 Task: Create a new event for a product demo meeting on the 18th at 3:30 PM to 4:00 PM.
Action: Mouse moved to (45, 72)
Screenshot: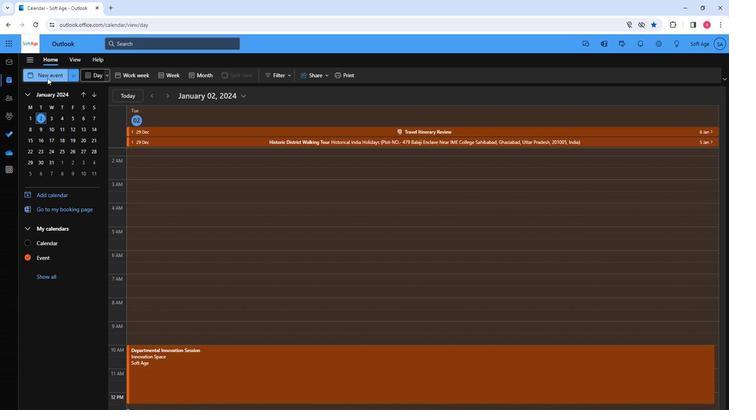 
Action: Mouse pressed left at (45, 72)
Screenshot: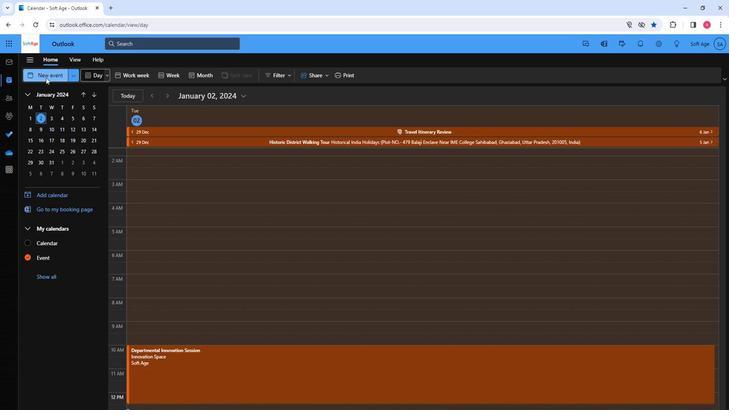 
Action: Mouse moved to (188, 126)
Screenshot: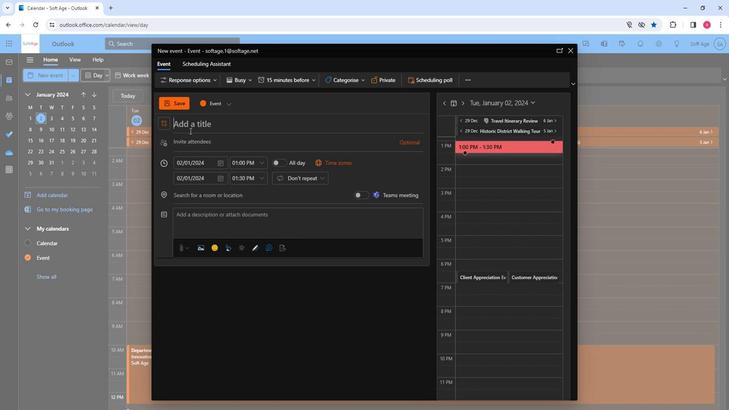 
Action: Mouse pressed left at (188, 126)
Screenshot: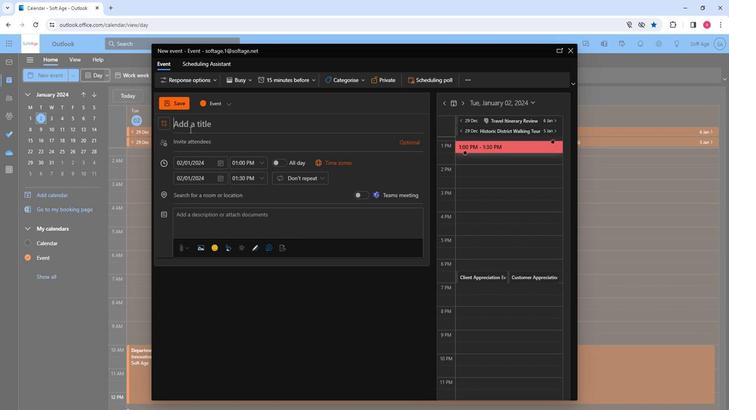 
Action: Key pressed <Key.shift>Product<Key.space><Key.shift>Demo<Key.space><Key.shift>Metting<Key.backspace><Key.backspace><Key.backspace><Key.backspace><Key.backspace>eting
Screenshot: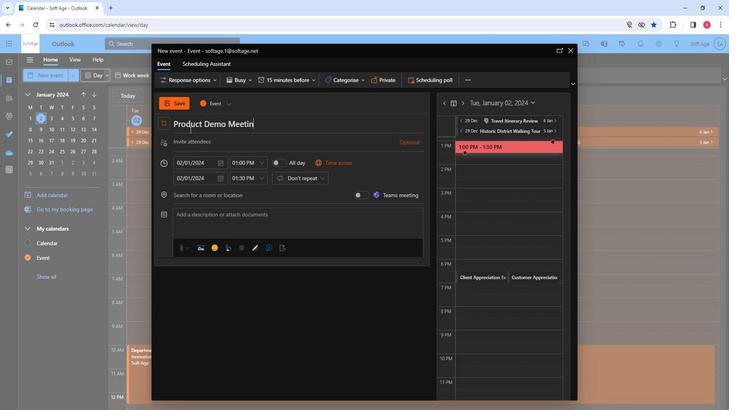 
Action: Mouse moved to (186, 143)
Screenshot: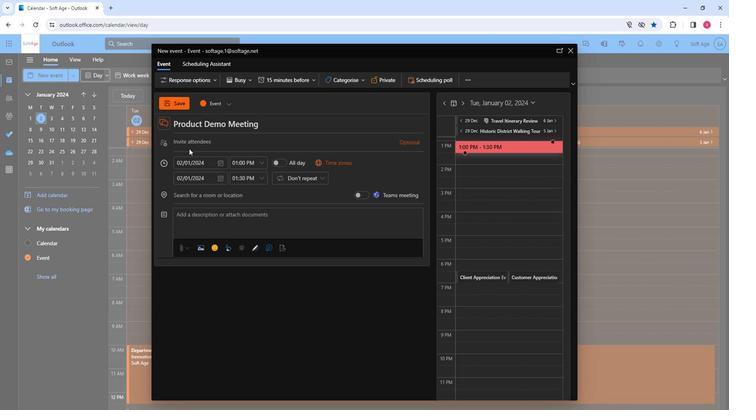 
Action: Mouse pressed left at (186, 143)
Screenshot: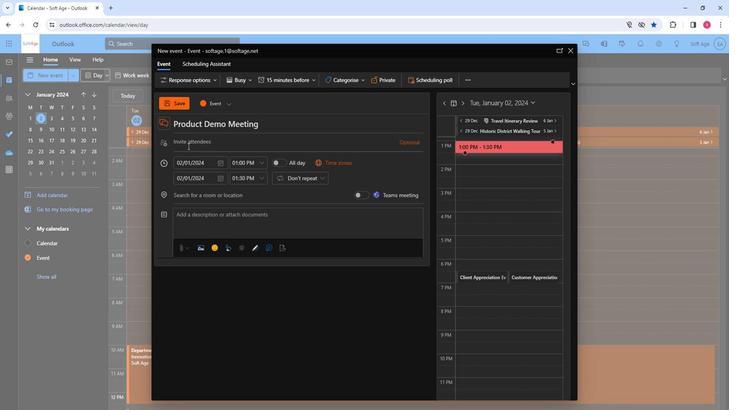 
Action: Key pressed soft
Screenshot: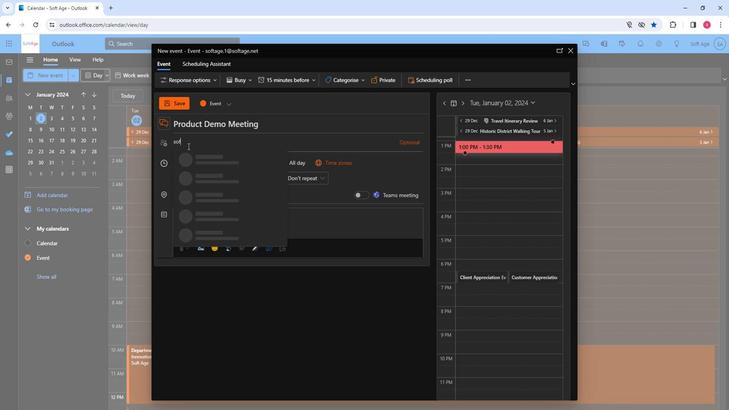 
Action: Mouse moved to (211, 214)
Screenshot: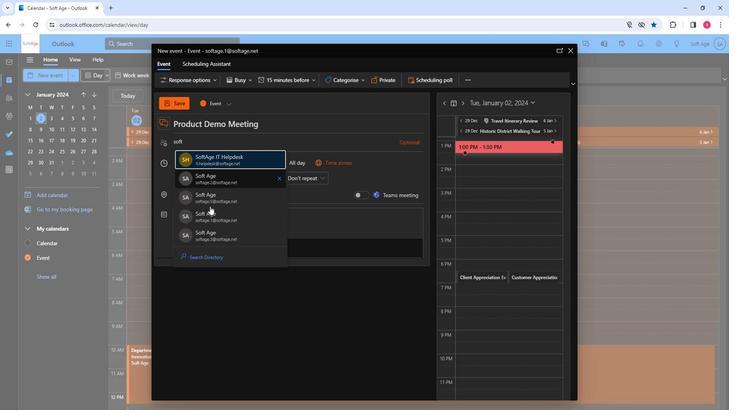 
Action: Mouse pressed left at (211, 214)
Screenshot: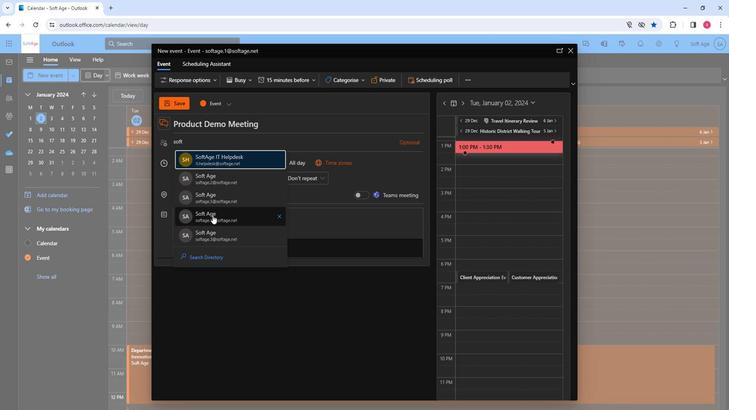 
Action: Key pressed s
Screenshot: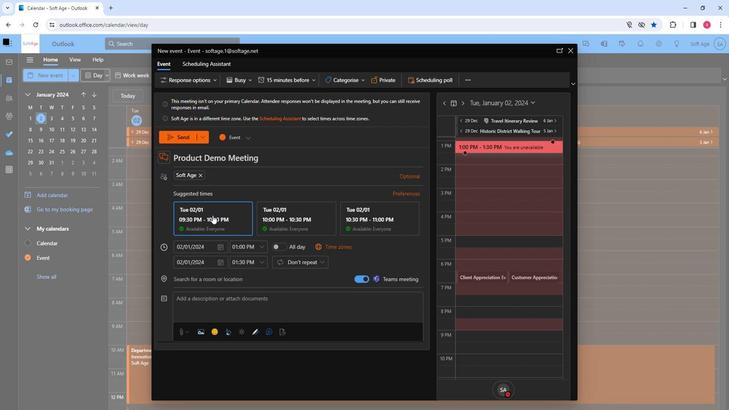 
Action: Mouse moved to (241, 228)
Screenshot: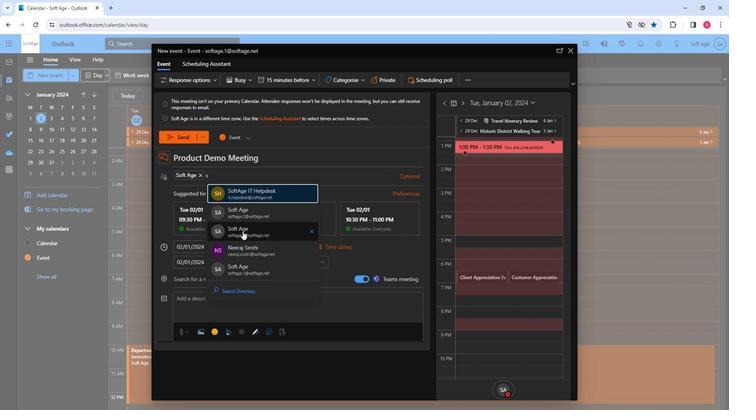 
Action: Mouse pressed left at (241, 228)
Screenshot: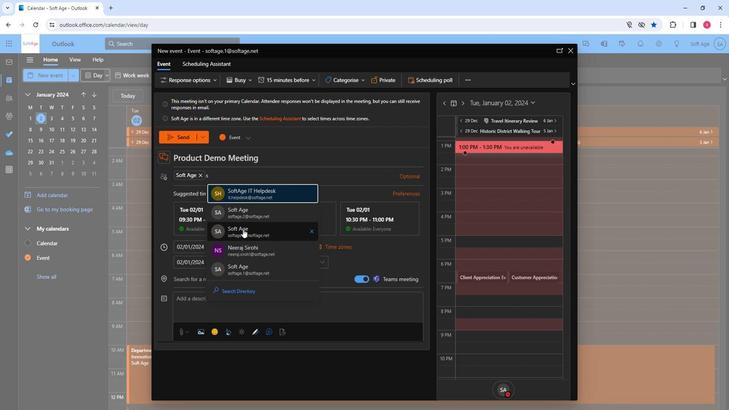 
Action: Mouse moved to (217, 247)
Screenshot: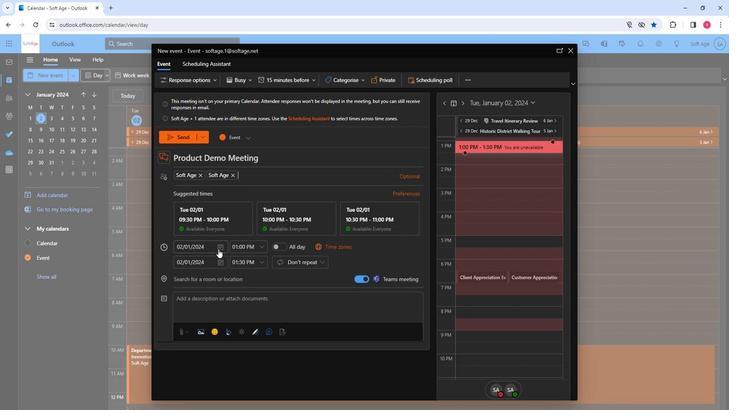 
Action: Mouse pressed left at (217, 247)
Screenshot: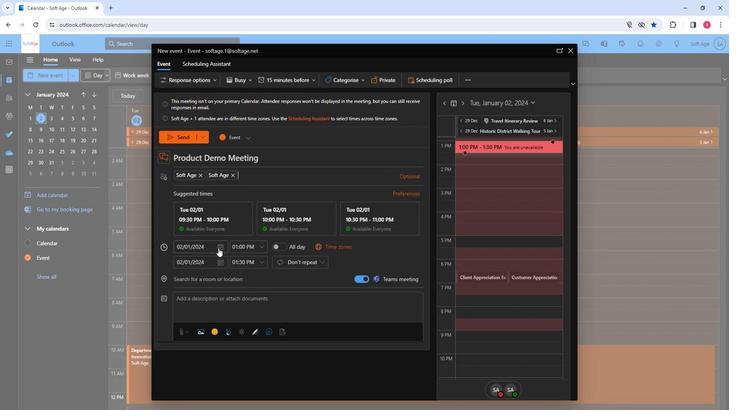 
Action: Mouse moved to (214, 308)
Screenshot: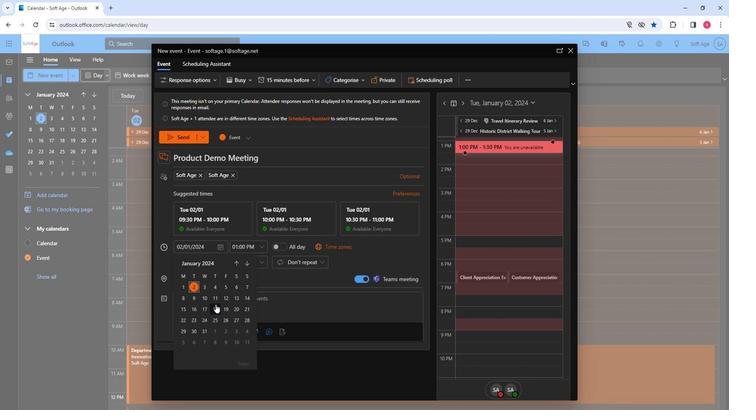 
Action: Mouse pressed left at (214, 308)
Screenshot: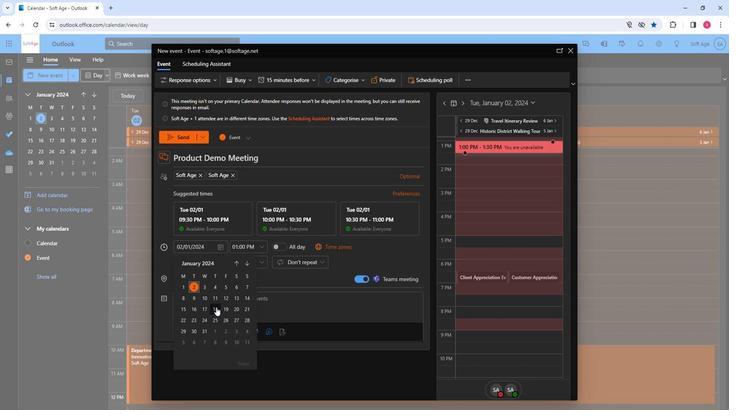 
Action: Mouse moved to (261, 247)
Screenshot: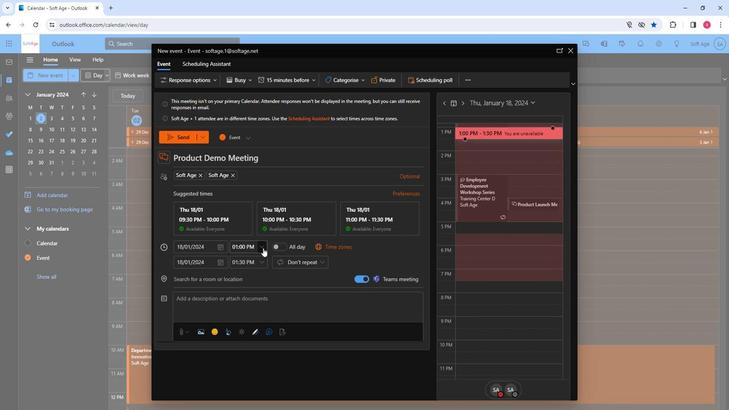
Action: Mouse pressed left at (261, 247)
Screenshot: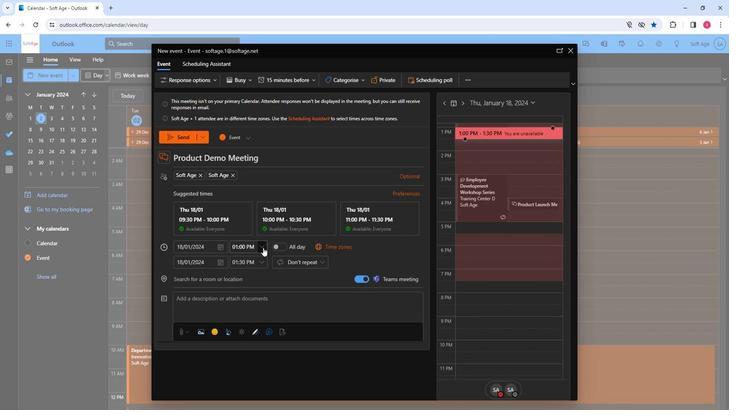 
Action: Mouse moved to (251, 284)
Screenshot: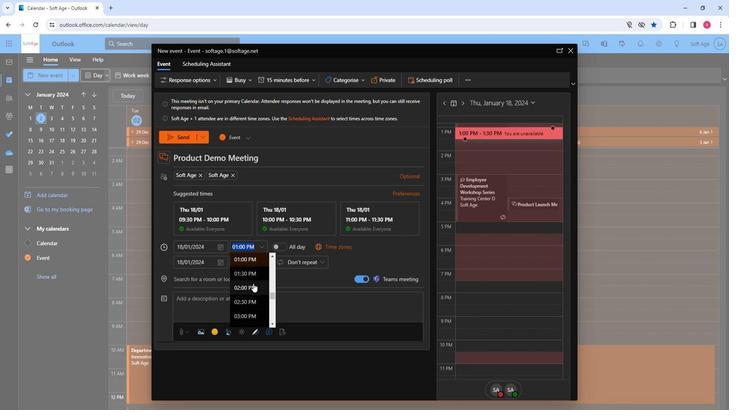 
Action: Mouse scrolled (251, 283) with delta (0, 0)
Screenshot: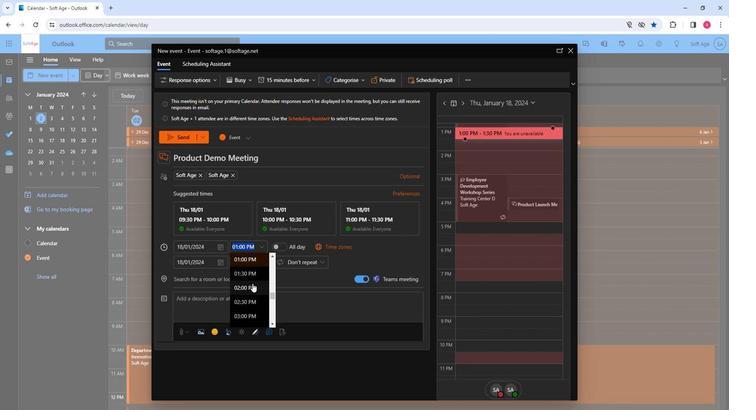 
Action: Mouse moved to (251, 284)
Screenshot: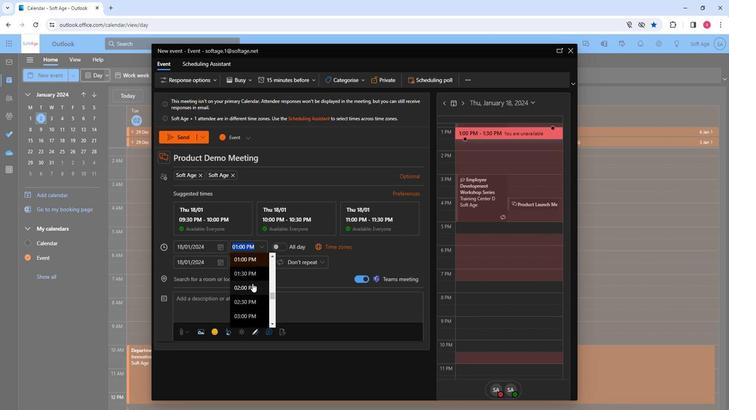 
Action: Mouse scrolled (251, 283) with delta (0, 0)
Screenshot: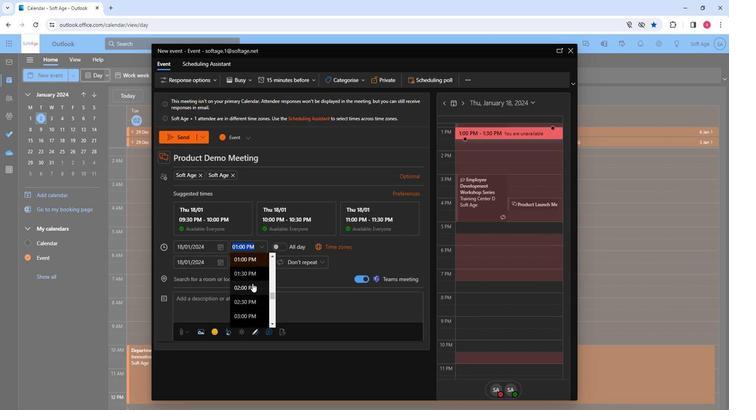
Action: Mouse moved to (250, 278)
Screenshot: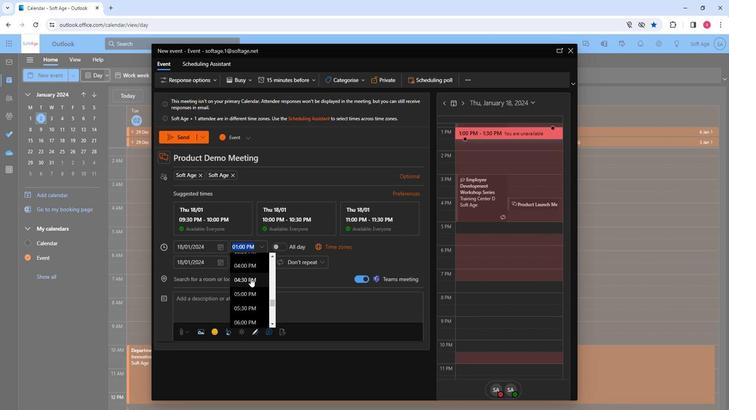 
Action: Mouse scrolled (250, 278) with delta (0, 0)
Screenshot: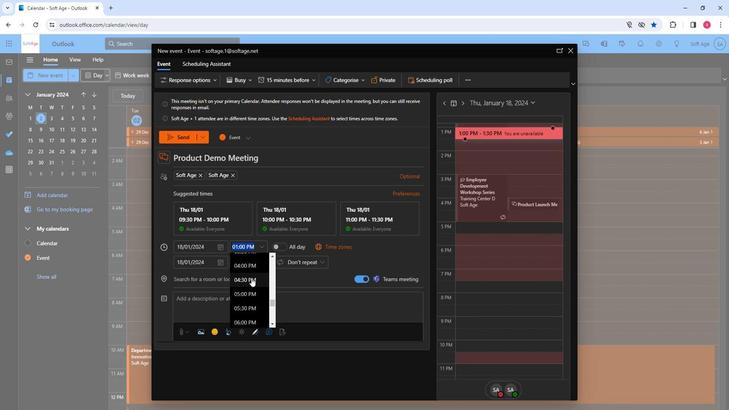 
Action: Mouse moved to (247, 291)
Screenshot: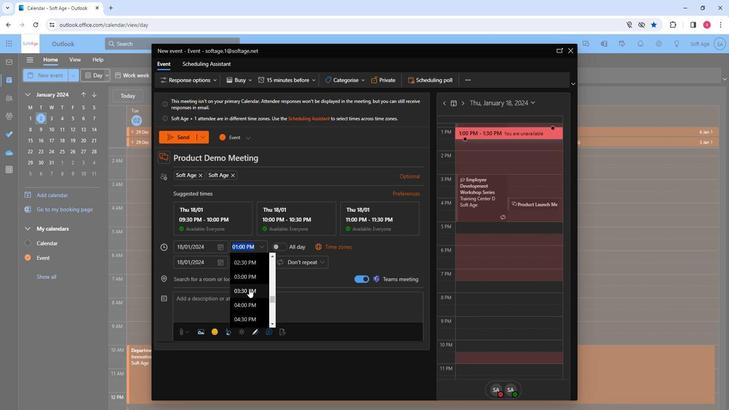 
Action: Mouse pressed left at (247, 291)
Screenshot: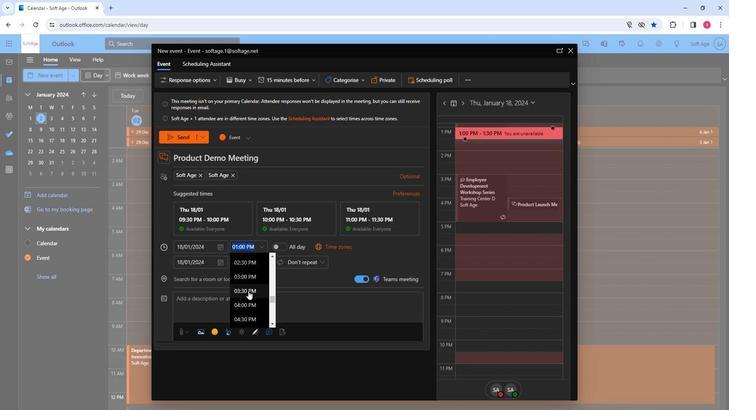 
Action: Mouse moved to (198, 276)
Screenshot: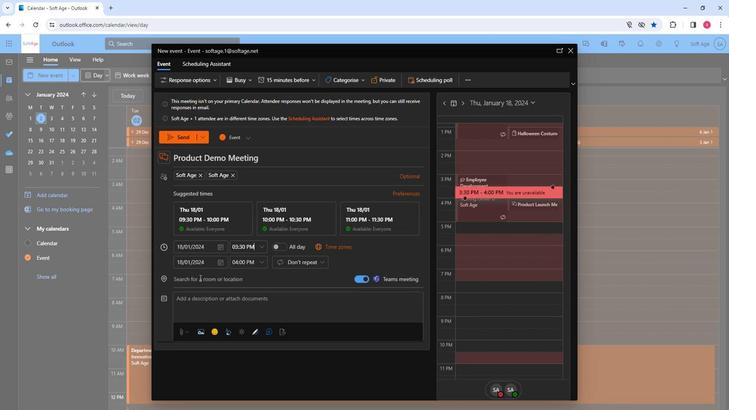 
Action: Mouse pressed left at (198, 276)
Screenshot: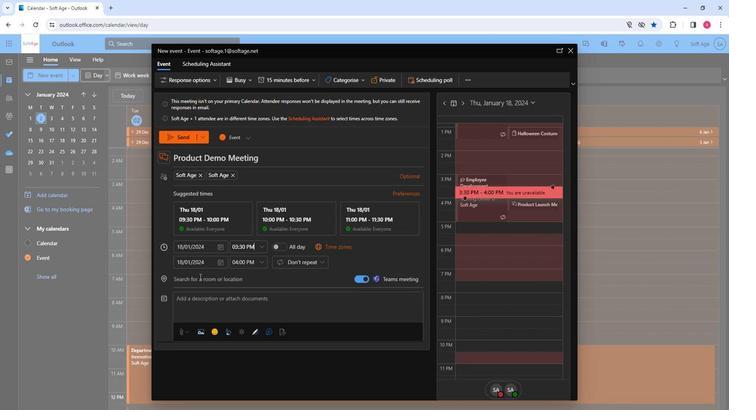 
Action: Mouse moved to (197, 276)
Screenshot: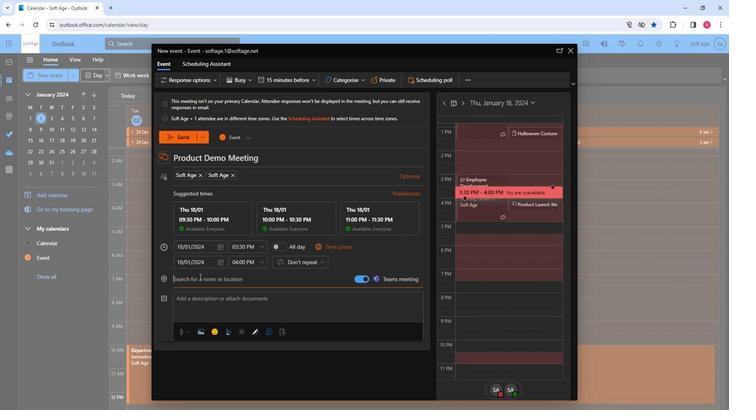 
Action: Key pressed conf
Screenshot: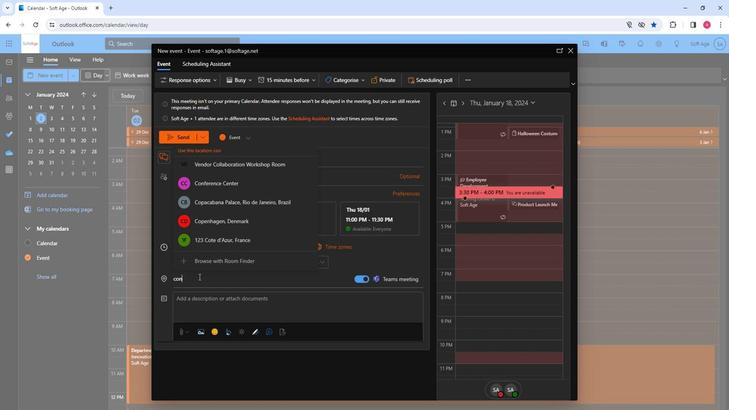 
Action: Mouse moved to (211, 165)
Screenshot: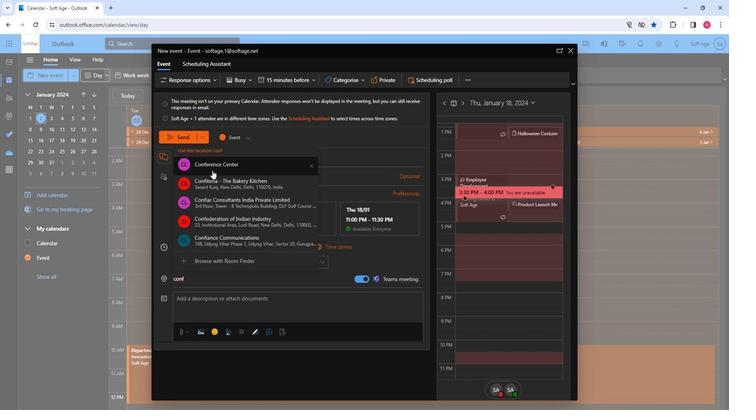
Action: Mouse pressed left at (211, 165)
Screenshot: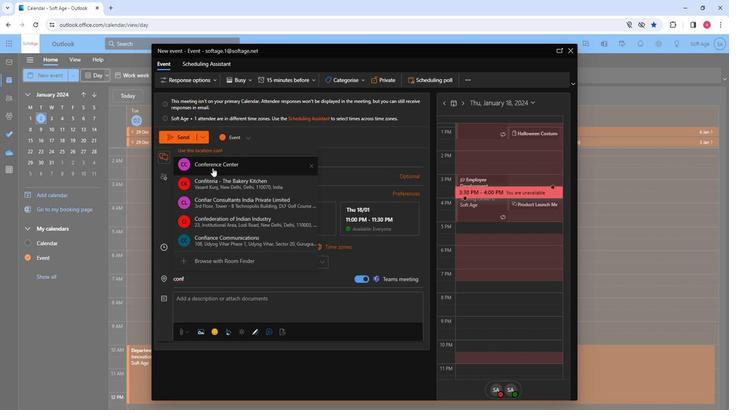 
Action: Mouse moved to (200, 304)
Screenshot: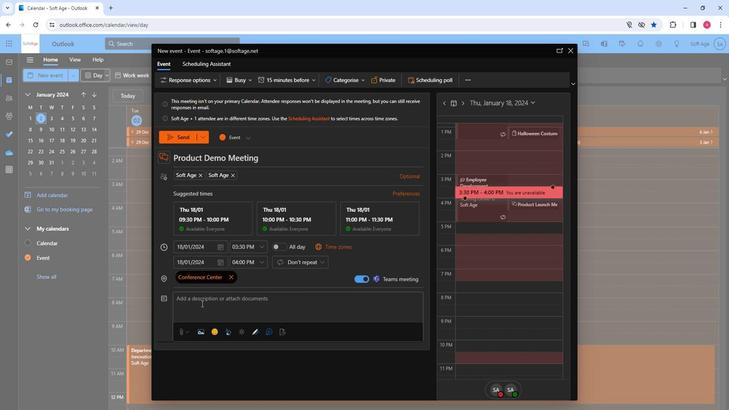 
Action: Mouse pressed left at (200, 304)
Screenshot: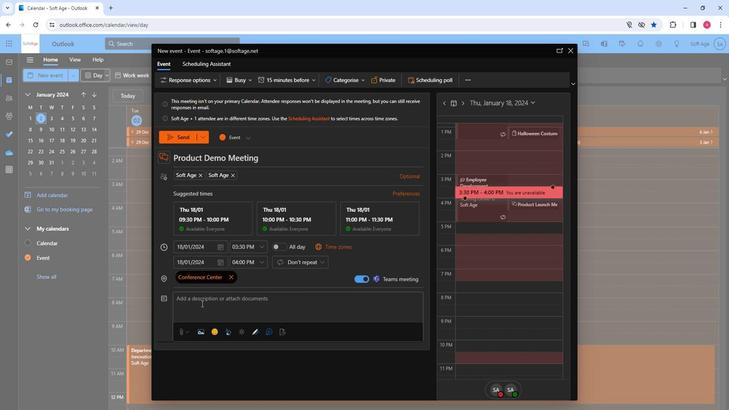 
Action: Key pressed <Key.shift>Experience<Key.space>innovation<Key.space>firsthand<Key.shift><Key.shift><Key.shift><Key.shift><Key.shift><Key.shift><Key.shift>!<Key.space><Key.shift>Attend<Key.space>our<Key.space>product<Key.space>demo<Key.space>meeting.<Key.space><Key.shift>Discover<Key.space>features,<Key.space>ne<Key.backspace><Key.backspace>benefits,<Key.space>and<Key.space>solutions<Key.space>designed<Key.space>to<Key.space>elevate<Key.space>your<Key.space>el<Key.backspace>xperience<Key.space><Key.backspace>.<Key.space><Key.shift>Join<Key.space>us<Key.space>for<Key.space>an<Key.space>interactive<Key.space>showcase.
Screenshot: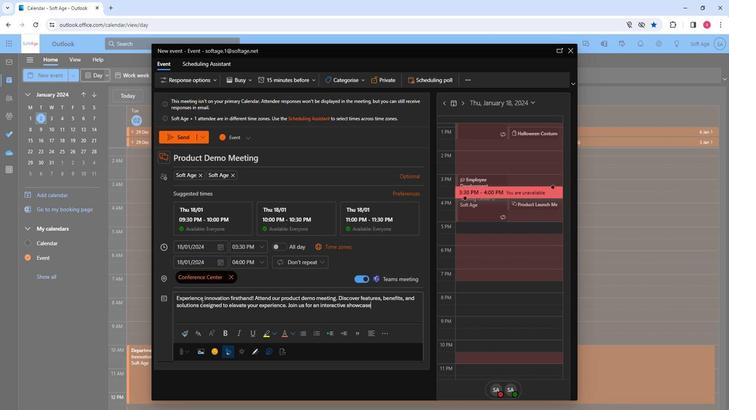 
Action: Mouse moved to (250, 307)
Screenshot: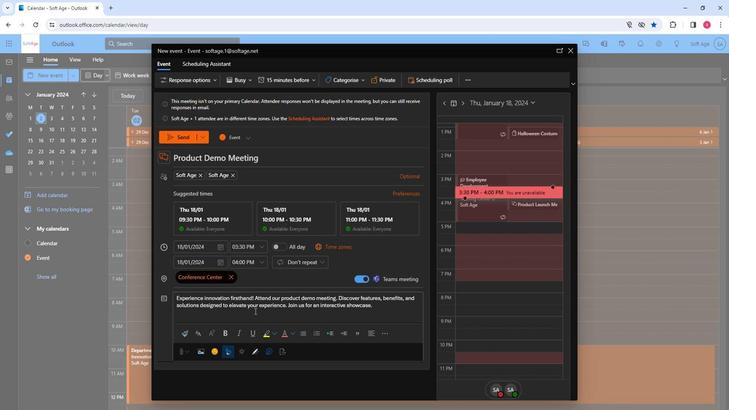 
Action: Mouse pressed left at (250, 307)
Screenshot: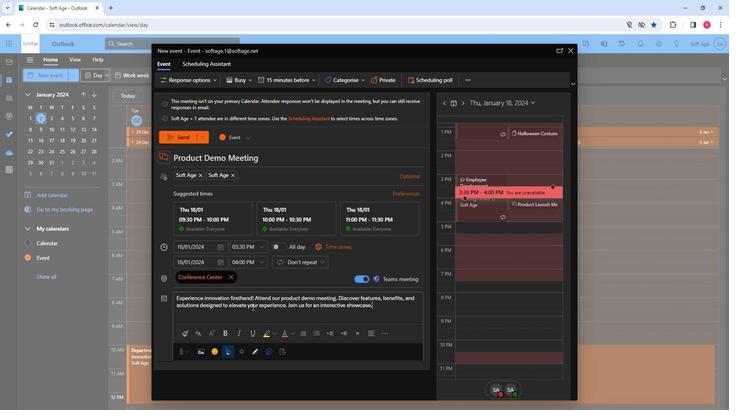 
Action: Mouse pressed left at (250, 307)
Screenshot: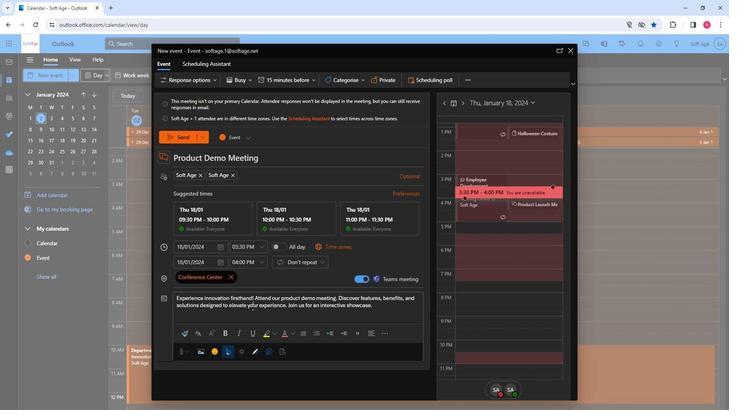 
Action: Mouse pressed left at (250, 307)
Screenshot: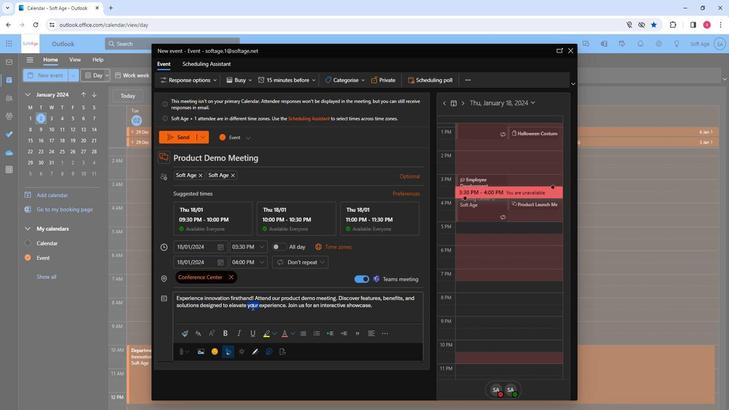 
Action: Mouse moved to (295, 292)
Screenshot: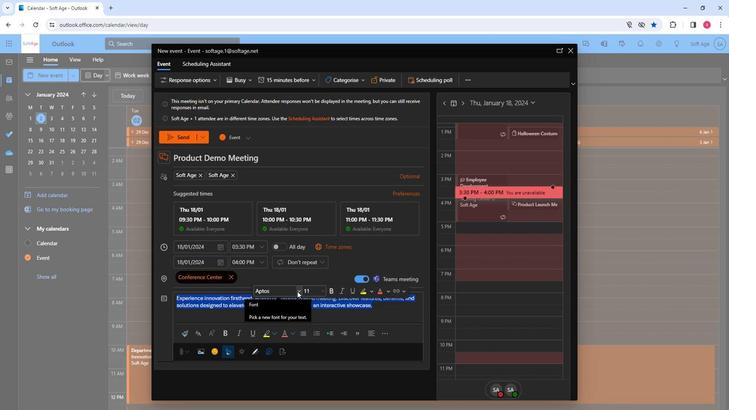 
Action: Mouse pressed left at (295, 292)
Screenshot: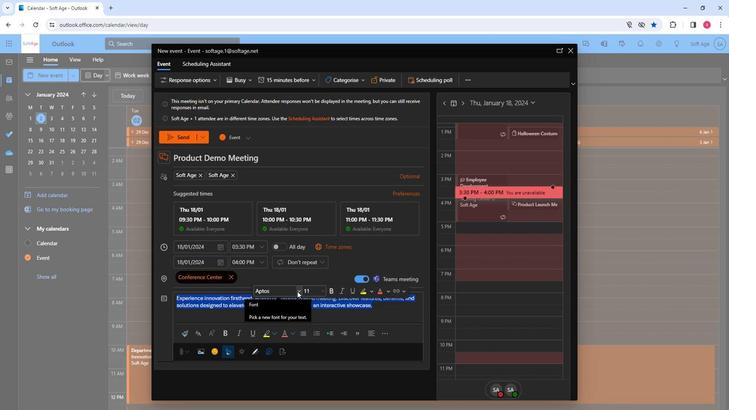 
Action: Mouse moved to (301, 231)
Screenshot: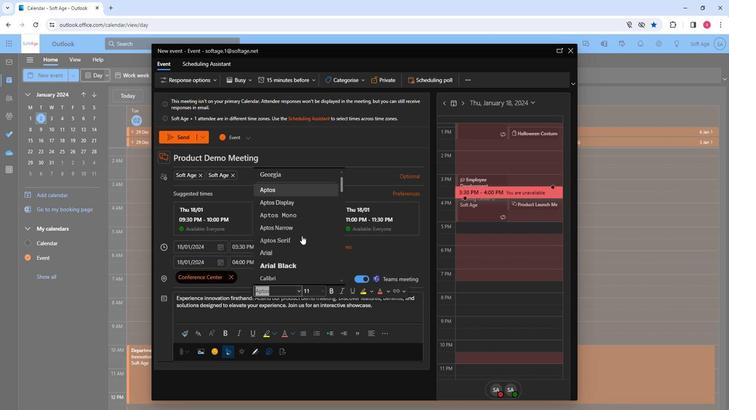 
Action: Mouse scrolled (301, 230) with delta (0, 0)
Screenshot: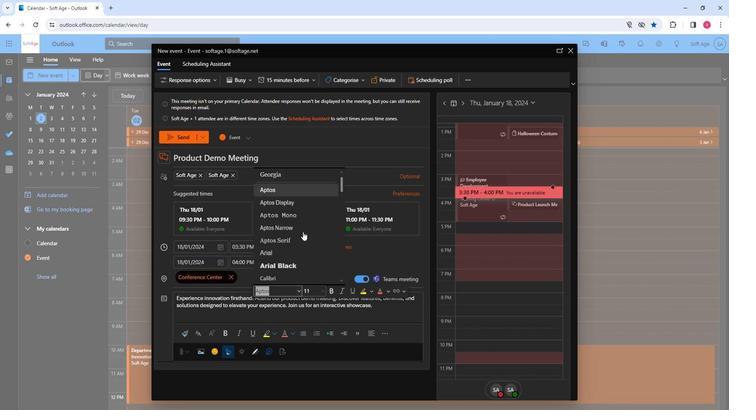 
Action: Mouse scrolled (301, 230) with delta (0, 0)
Screenshot: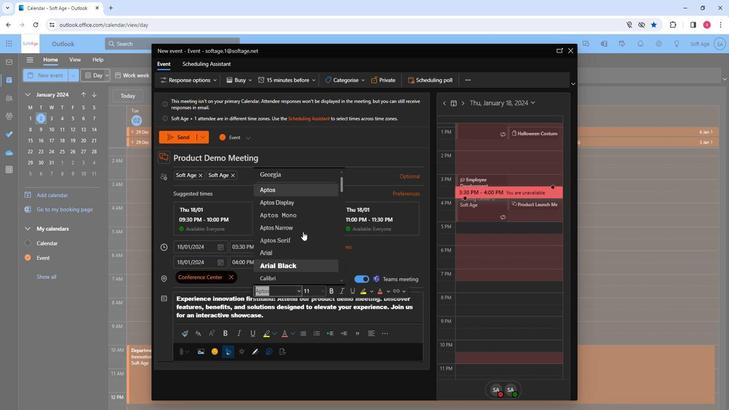 
Action: Mouse scrolled (301, 230) with delta (0, 0)
Screenshot: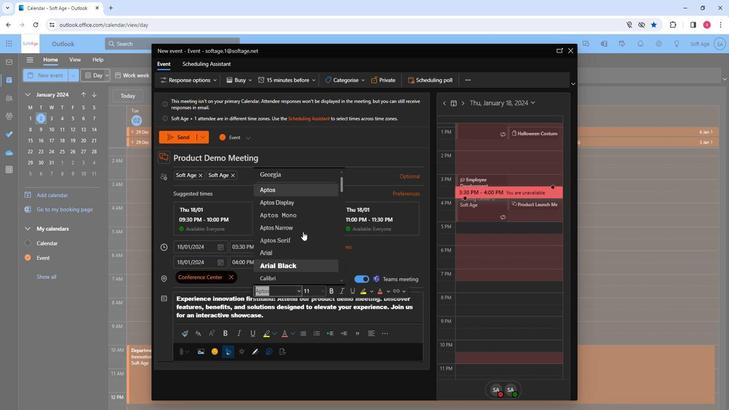 
Action: Mouse moved to (301, 231)
Screenshot: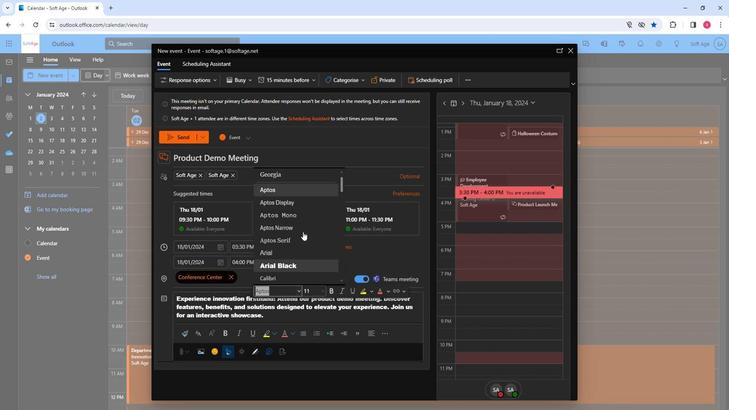 
Action: Mouse scrolled (301, 230) with delta (0, 0)
Screenshot: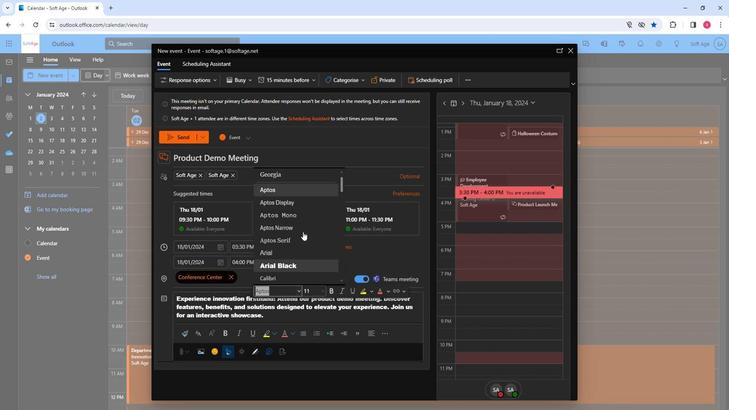 
Action: Mouse moved to (301, 231)
Screenshot: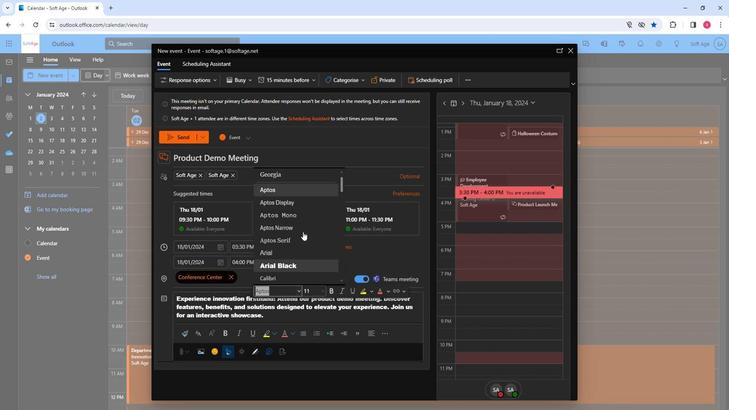 
Action: Mouse scrolled (301, 231) with delta (0, 0)
Screenshot: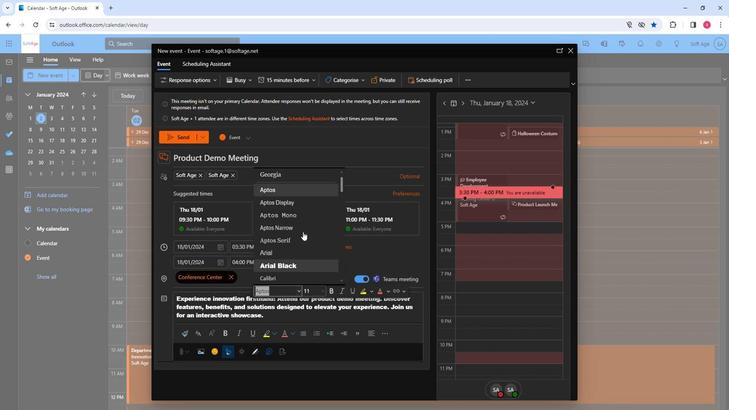
Action: Mouse moved to (286, 214)
Screenshot: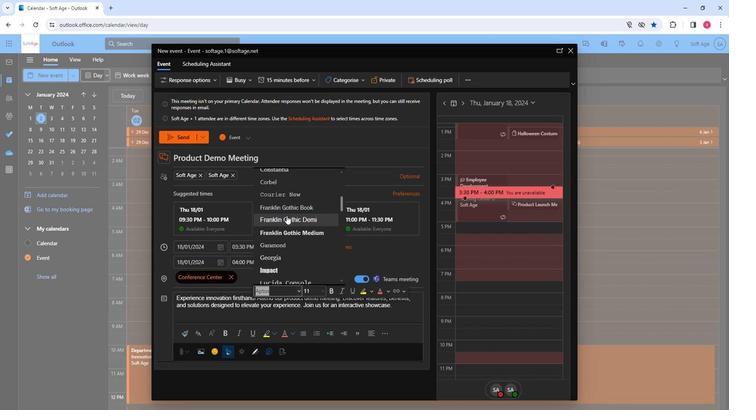 
Action: Mouse pressed left at (286, 214)
Screenshot: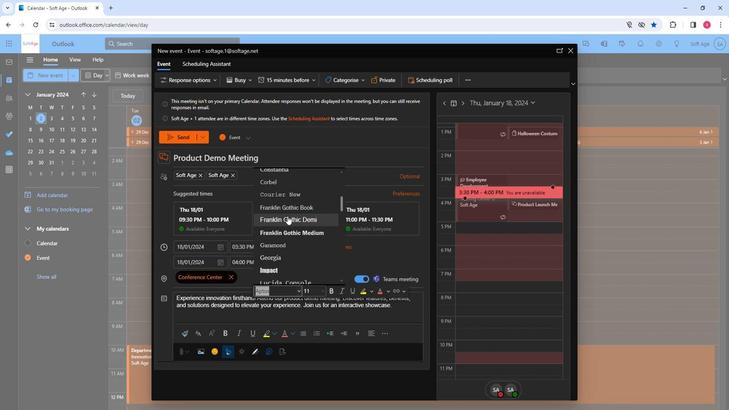 
Action: Mouse moved to (321, 291)
Screenshot: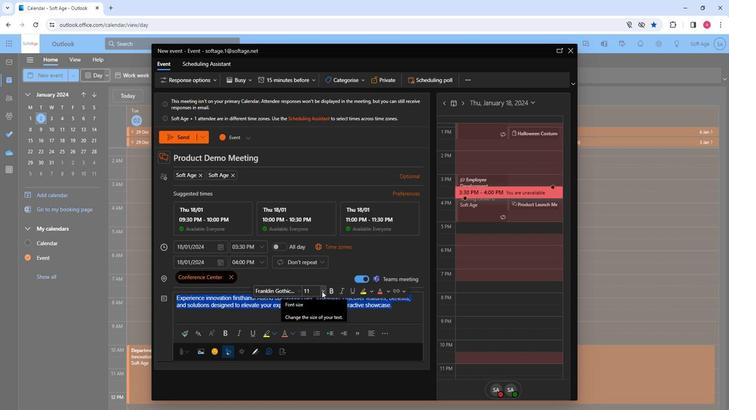 
Action: Mouse pressed left at (321, 291)
Screenshot: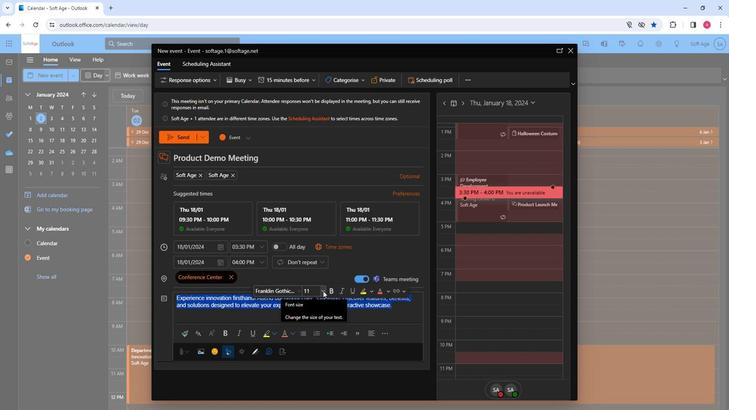 
Action: Mouse moved to (314, 250)
Screenshot: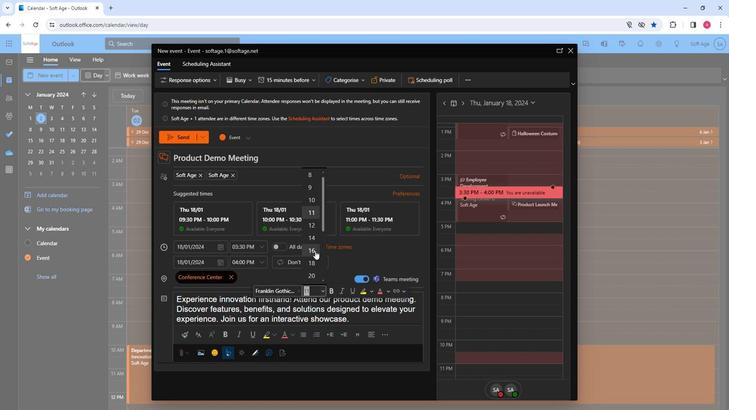 
Action: Mouse pressed left at (314, 250)
Screenshot: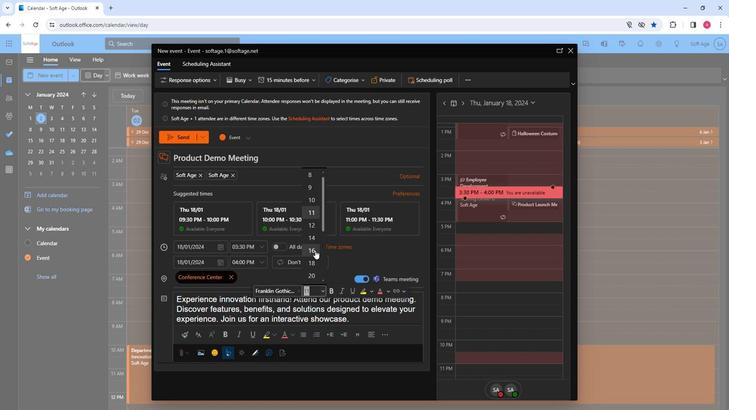 
Action: Mouse moved to (372, 325)
Screenshot: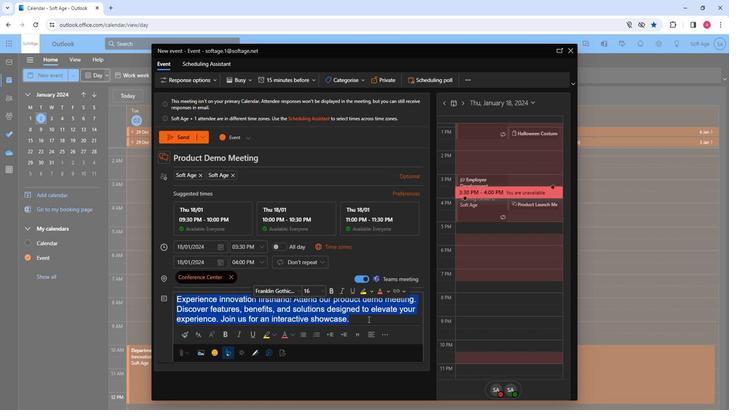 
Action: Mouse pressed left at (372, 325)
Screenshot: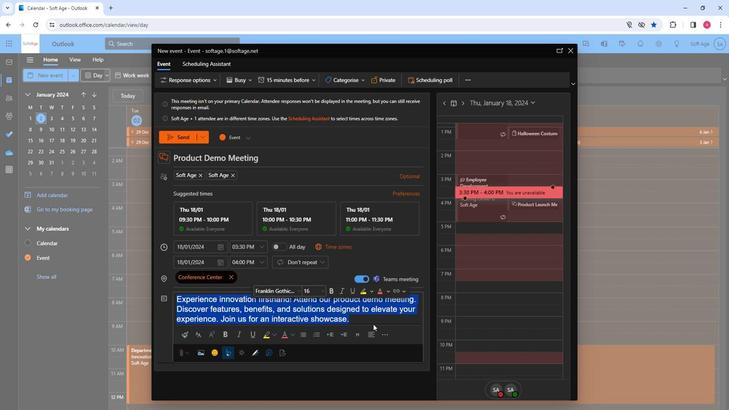 
Action: Mouse moved to (296, 316)
Screenshot: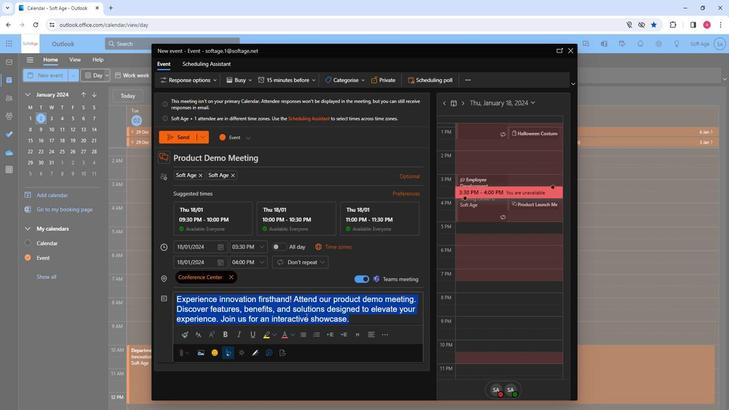 
Action: Mouse pressed left at (296, 316)
Screenshot: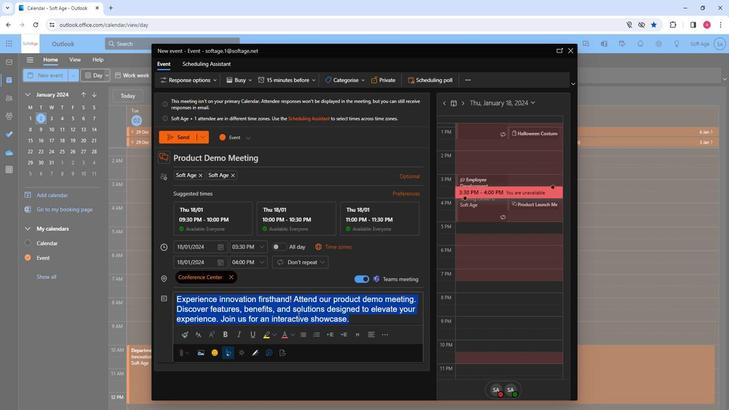 
Action: Mouse moved to (227, 304)
Screenshot: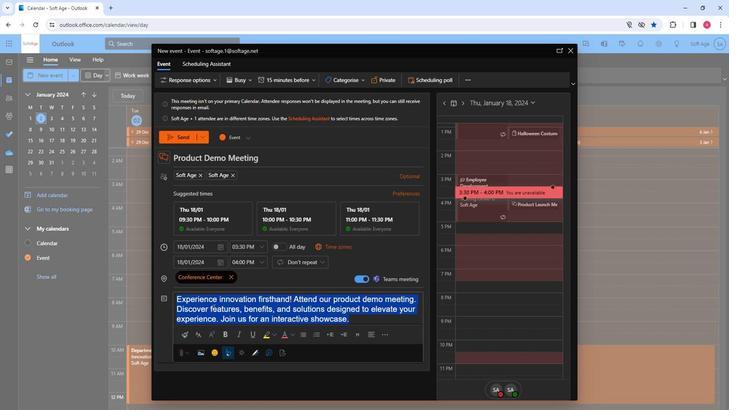 
Action: Mouse pressed left at (227, 304)
Screenshot: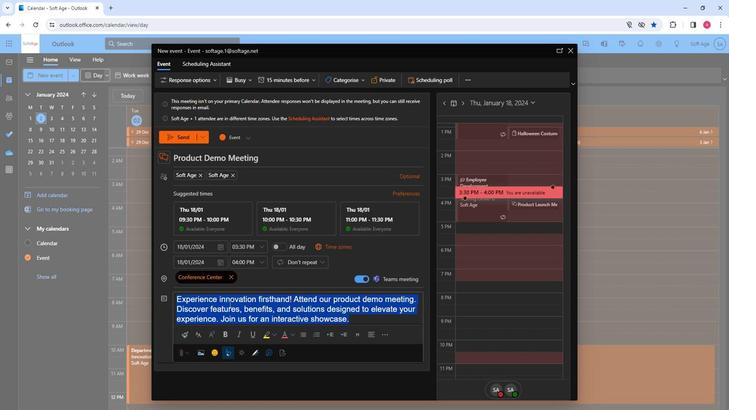 
Action: Mouse moved to (353, 311)
Screenshot: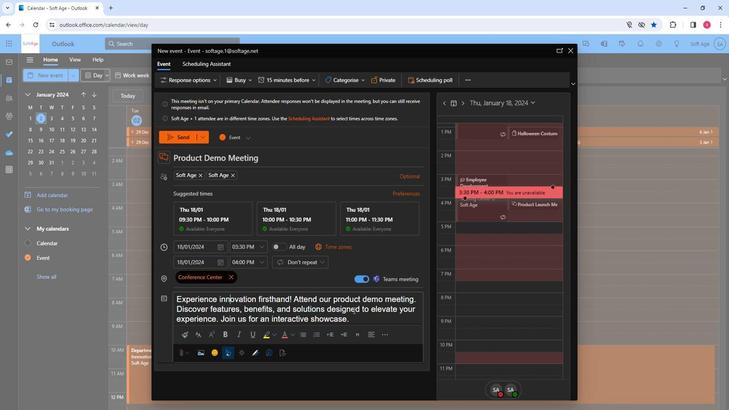 
Action: Mouse scrolled (353, 311) with delta (0, 0)
Screenshot: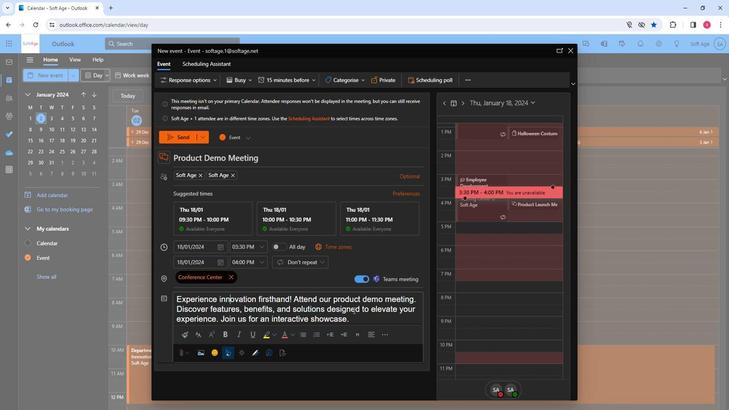 
Action: Mouse scrolled (353, 311) with delta (0, 0)
Screenshot: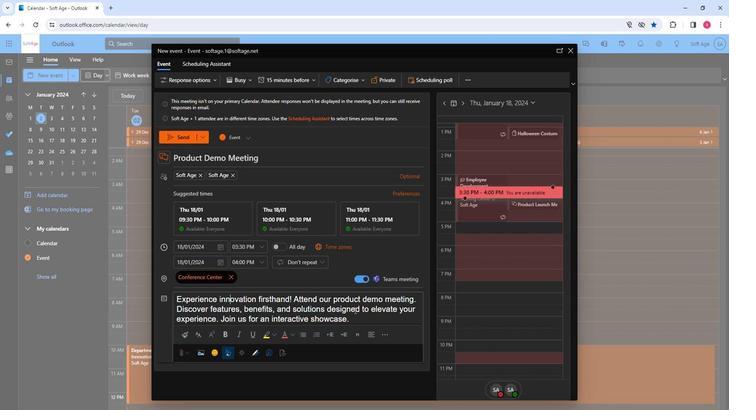 
Action: Mouse moved to (360, 309)
Screenshot: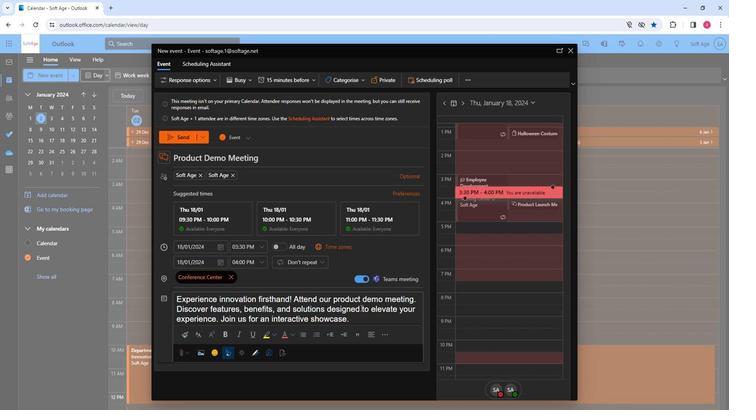 
Action: Mouse scrolled (360, 309) with delta (0, 0)
Screenshot: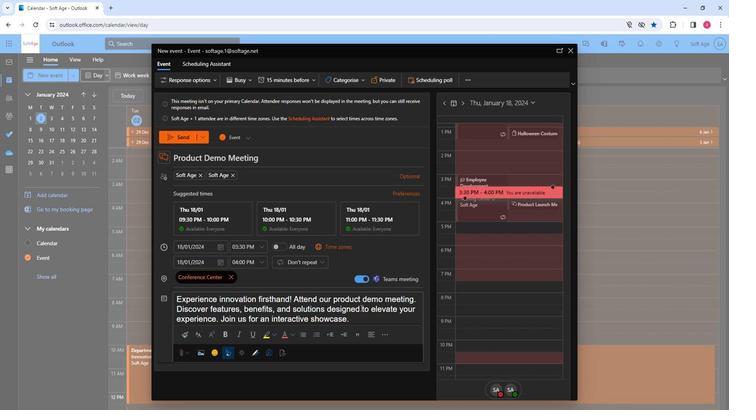 
Action: Mouse scrolled (360, 309) with delta (0, 0)
Screenshot: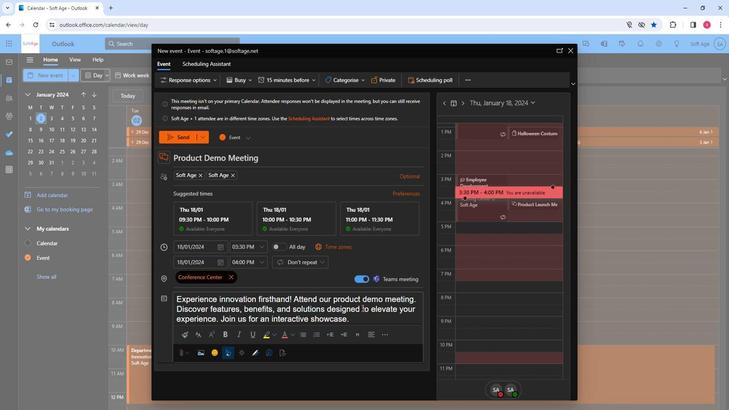 
Action: Mouse moved to (332, 300)
Screenshot: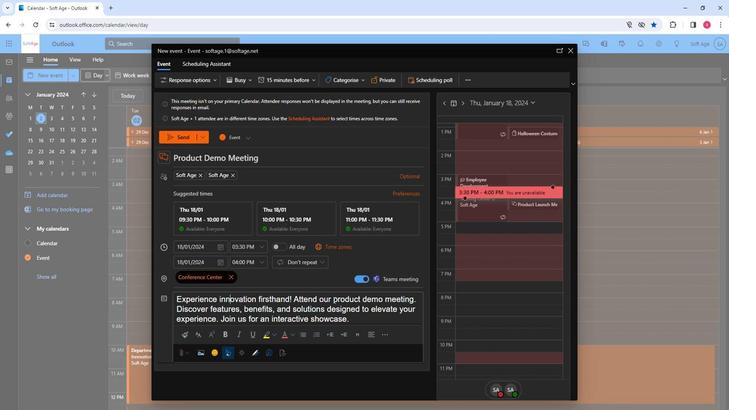 
Action: Mouse pressed left at (332, 300)
Screenshot: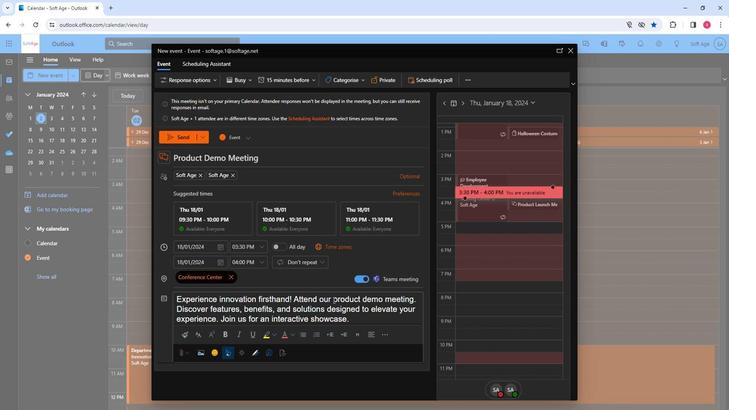 
Action: Mouse moved to (462, 290)
Screenshot: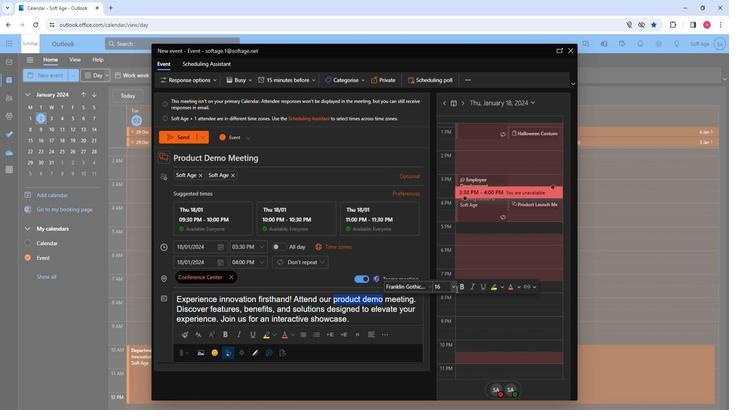 
Action: Mouse pressed left at (462, 290)
Screenshot: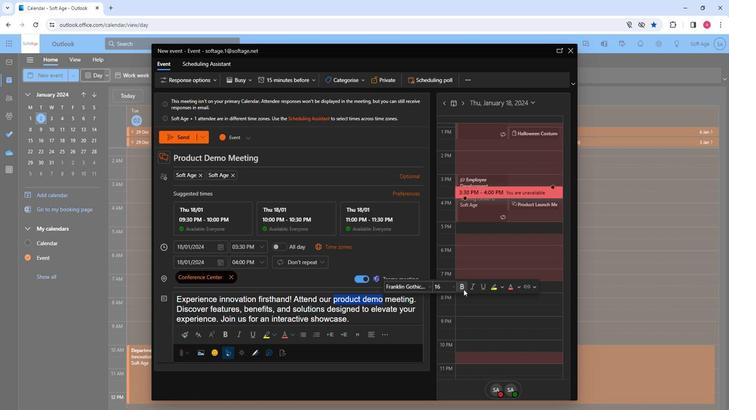 
Action: Mouse moved to (358, 310)
Screenshot: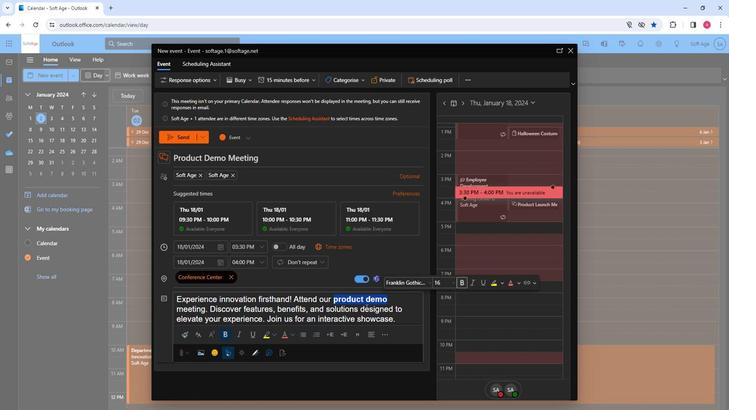 
Action: Mouse pressed left at (358, 310)
Screenshot: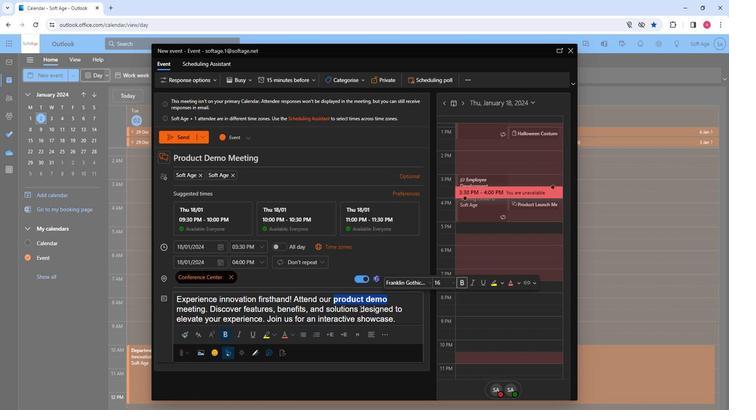 
Action: Mouse moved to (349, 303)
Screenshot: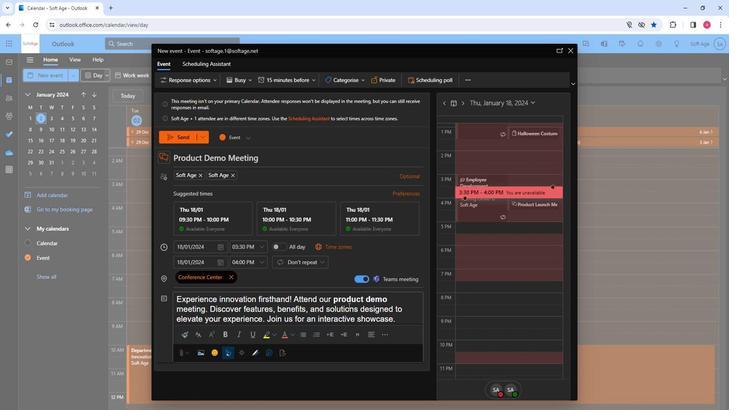 
Action: Mouse pressed left at (349, 303)
Screenshot: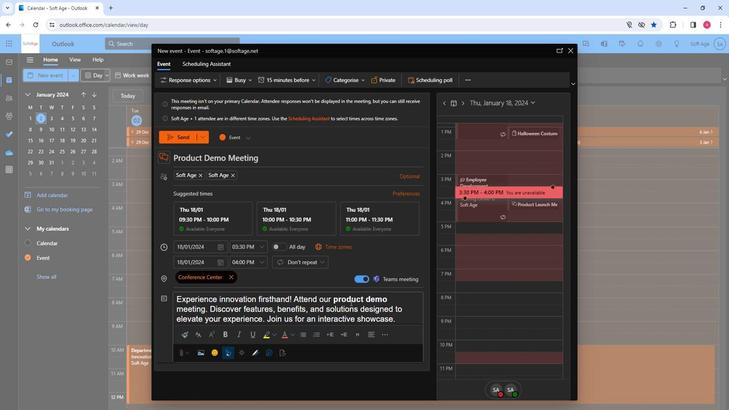 
Action: Mouse pressed left at (349, 303)
Screenshot: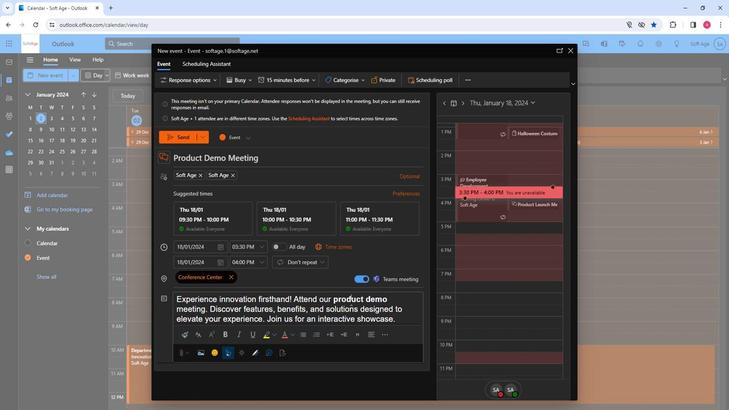 
Action: Mouse pressed left at (349, 303)
Screenshot: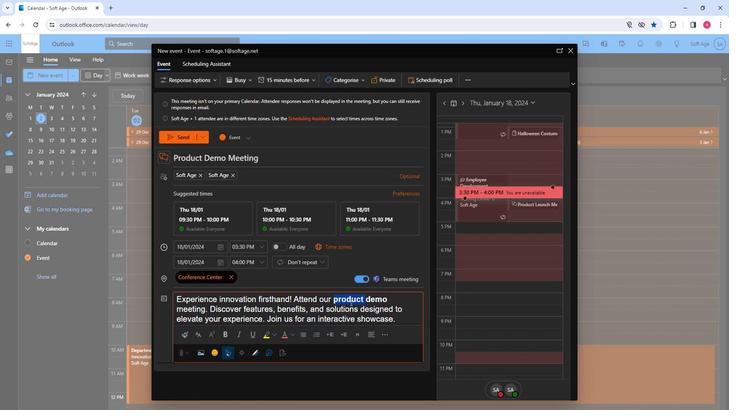 
Action: Mouse moved to (332, 303)
Screenshot: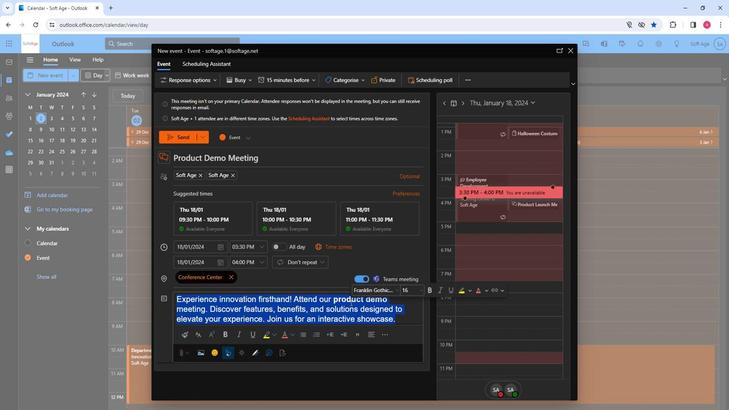 
Action: Mouse pressed left at (332, 303)
Screenshot: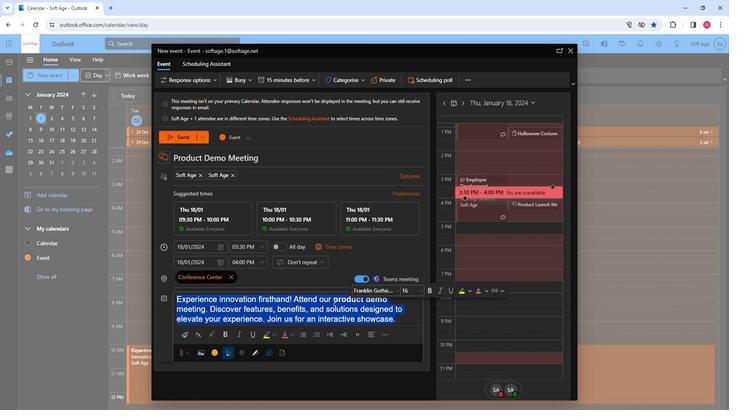 
Action: Mouse moved to (331, 300)
Screenshot: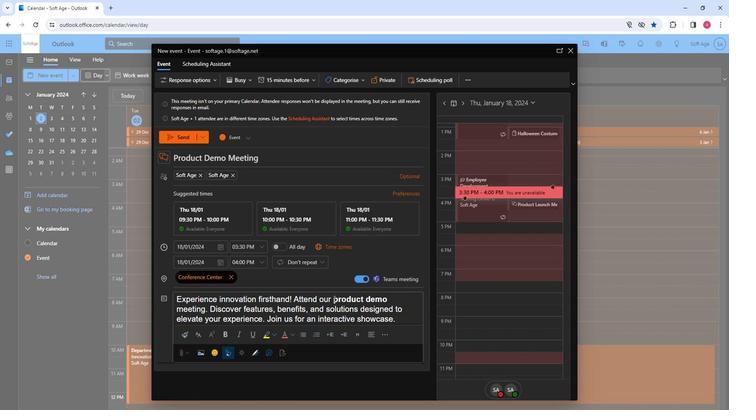 
Action: Mouse pressed left at (331, 300)
Screenshot: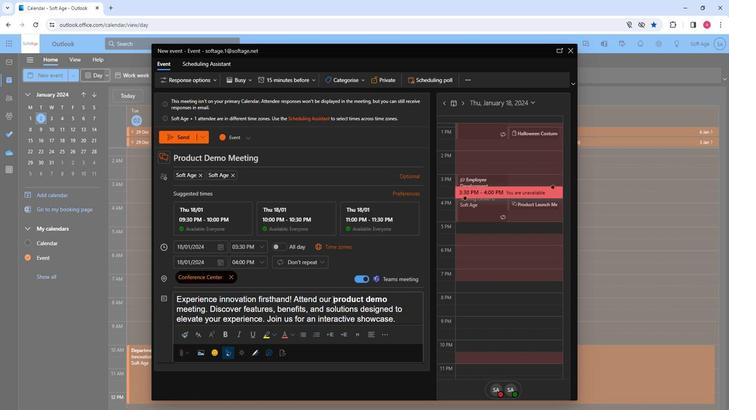 
Action: Mouse moved to (526, 284)
Screenshot: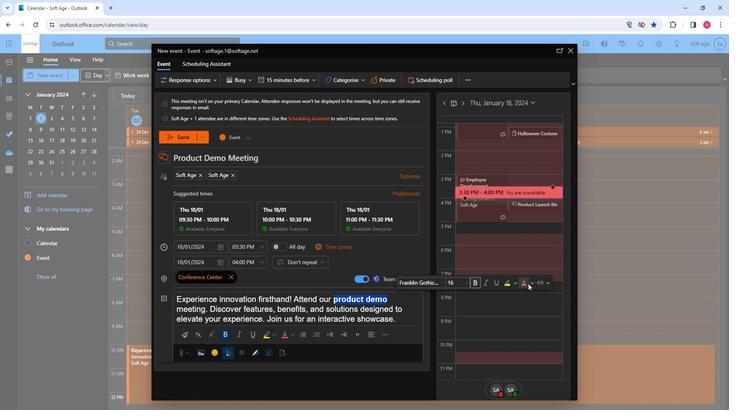 
Action: Mouse pressed left at (526, 284)
Screenshot: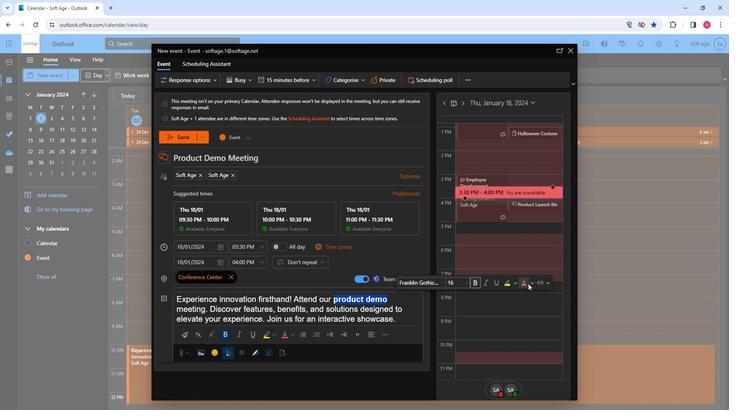 
Action: Mouse moved to (530, 284)
Screenshot: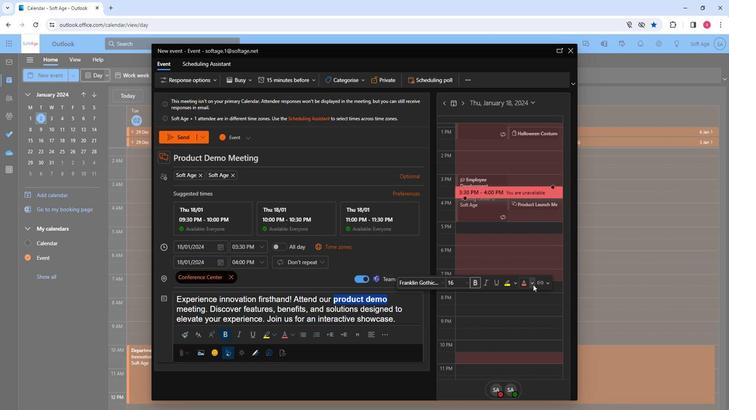 
Action: Mouse pressed left at (530, 284)
Screenshot: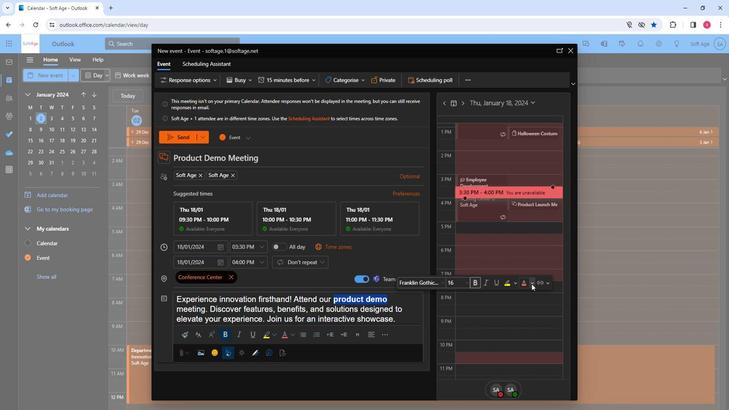 
Action: Mouse moved to (520, 324)
Screenshot: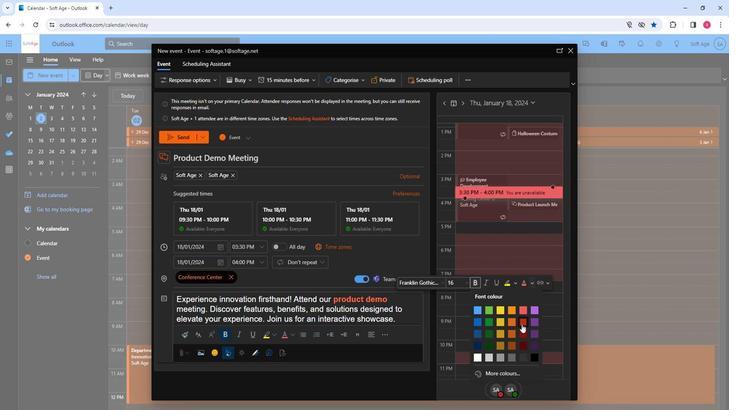 
Action: Mouse pressed left at (520, 324)
Screenshot: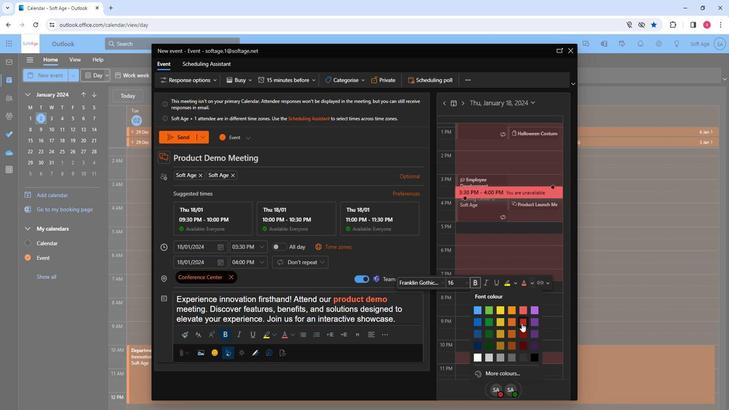 
Action: Mouse moved to (399, 316)
Screenshot: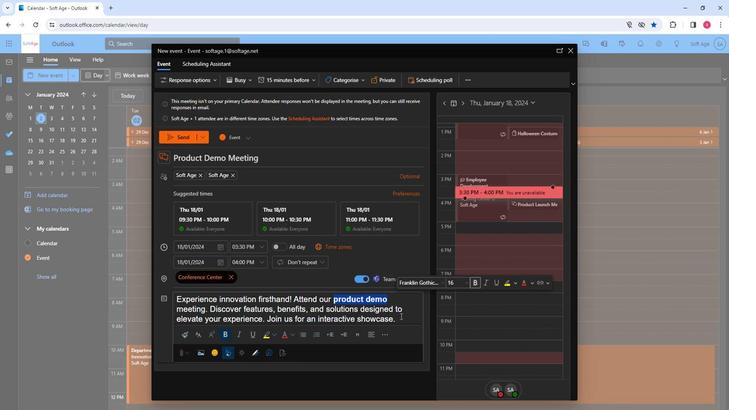 
Action: Mouse pressed left at (399, 316)
Screenshot: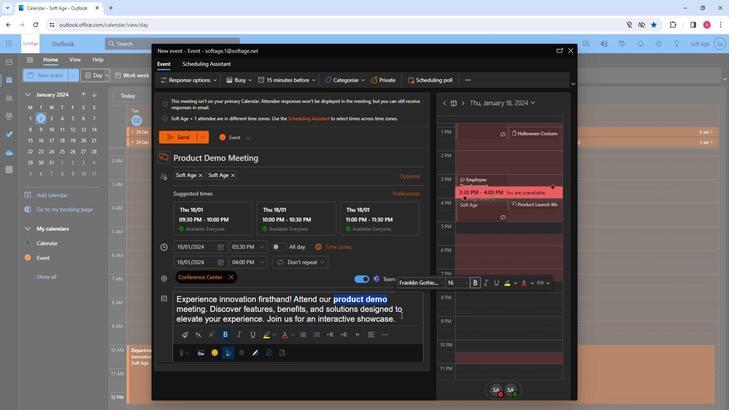 
Action: Mouse moved to (288, 304)
Screenshot: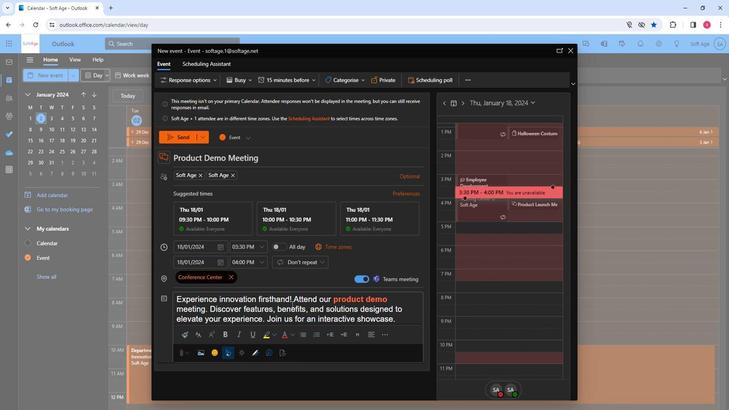 
Action: Mouse pressed left at (288, 304)
Screenshot: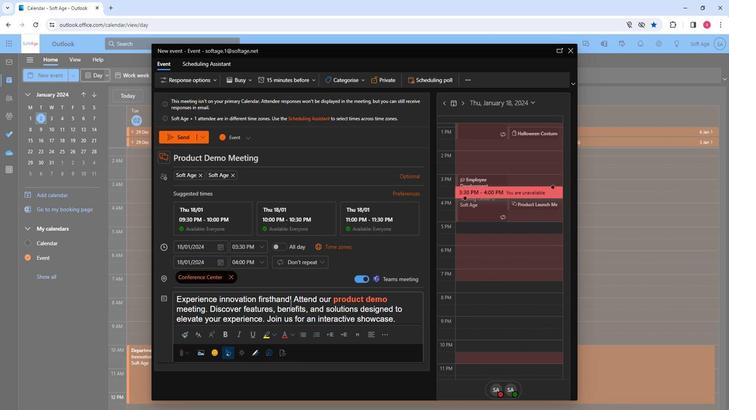 
Action: Mouse pressed left at (288, 304)
Screenshot: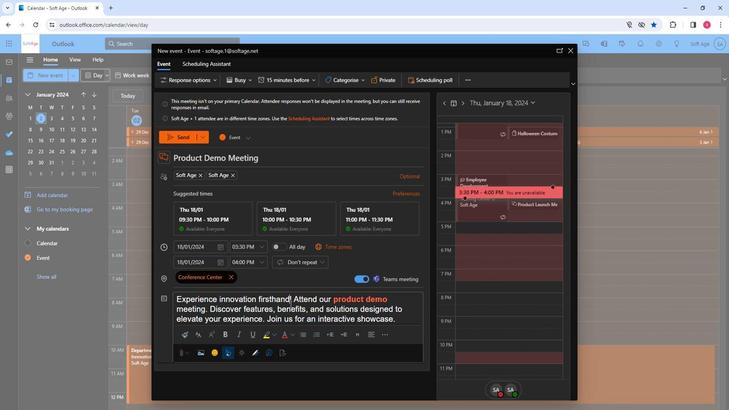 
Action: Mouse pressed left at (288, 304)
Screenshot: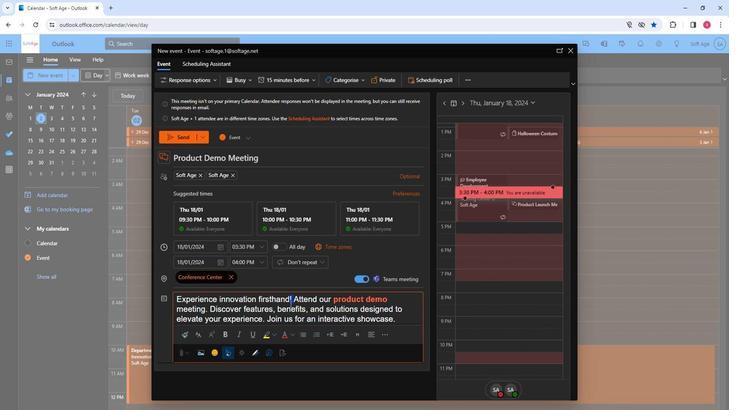
Action: Mouse pressed left at (288, 304)
Screenshot: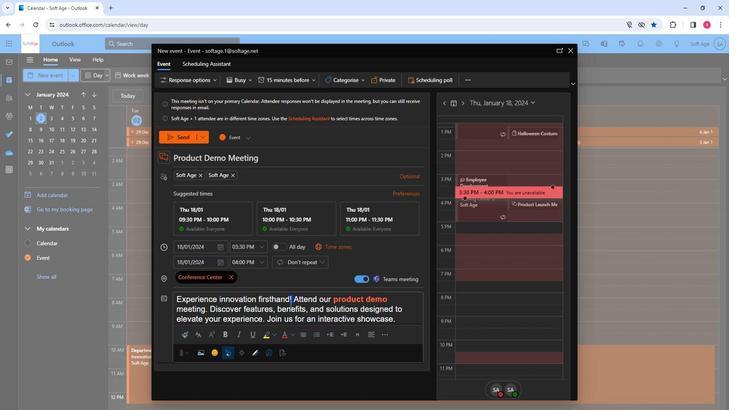 
Action: Mouse moved to (283, 311)
Screenshot: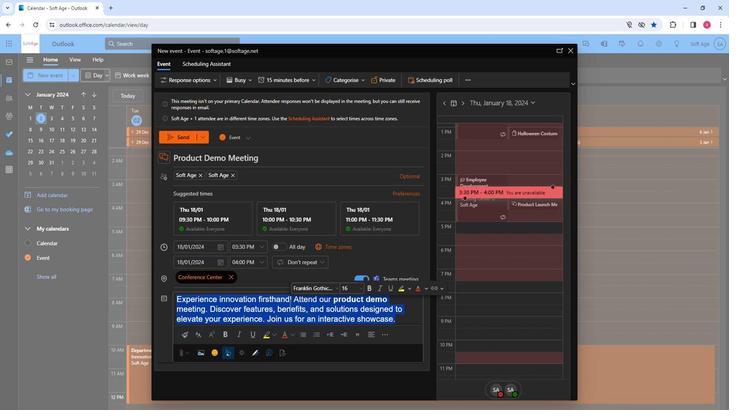 
Action: Mouse pressed left at (283, 311)
Screenshot: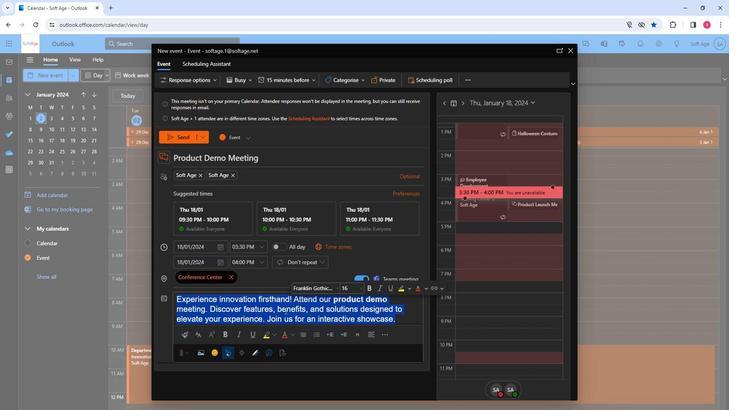 
Action: Mouse moved to (321, 317)
Screenshot: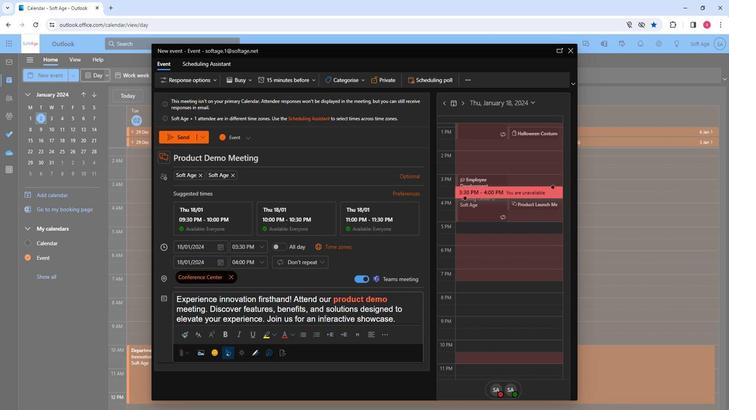 
Action: Mouse scrolled (321, 317) with delta (0, 0)
Screenshot: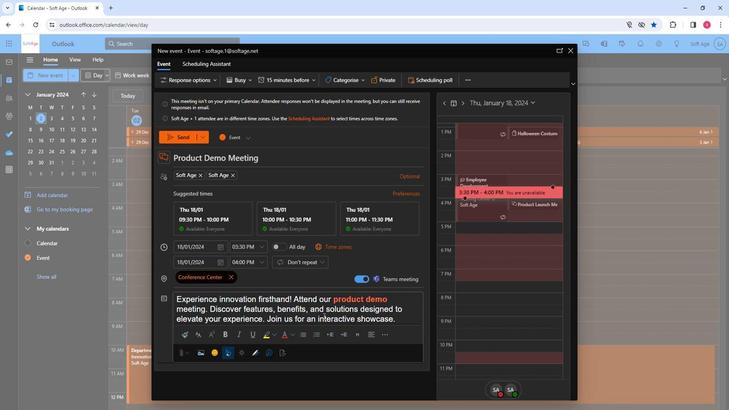 
Action: Mouse scrolled (321, 317) with delta (0, 0)
Screenshot: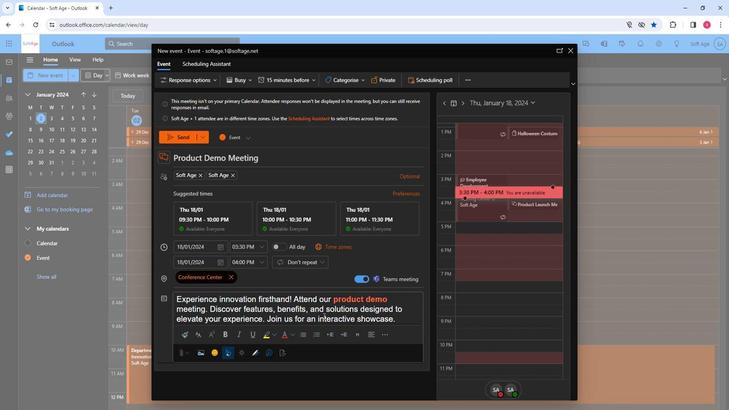 
Action: Mouse moved to (347, 336)
Screenshot: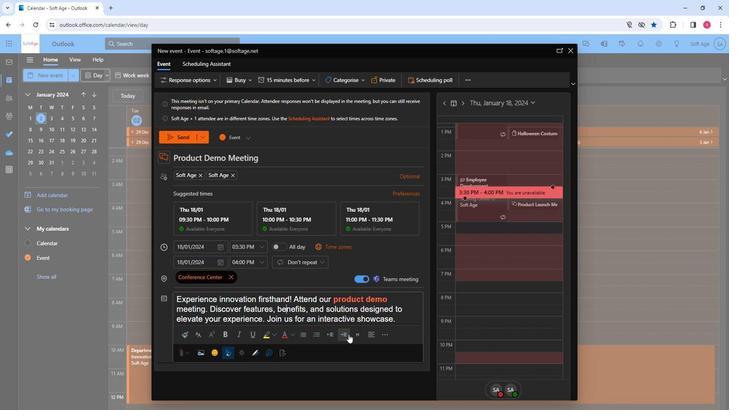 
Action: Mouse pressed left at (347, 336)
Screenshot: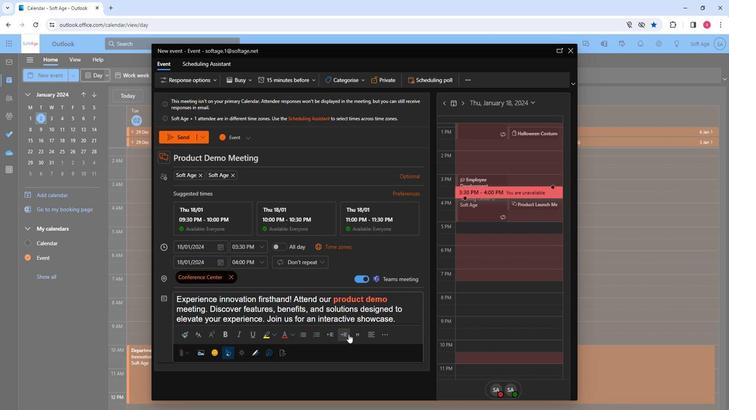 
Action: Mouse moved to (391, 316)
Screenshot: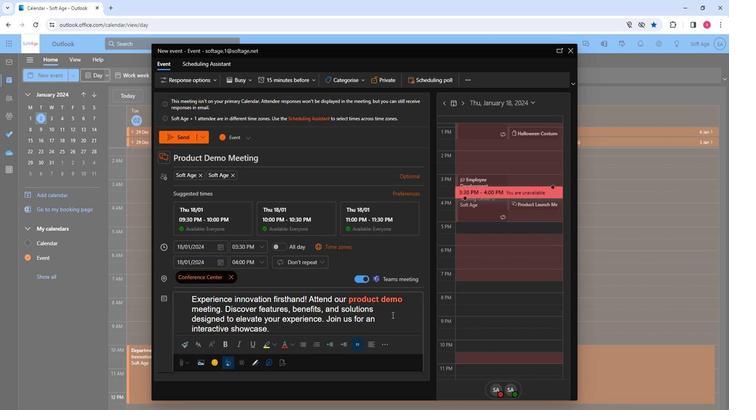 
Action: Mouse pressed left at (391, 316)
Screenshot: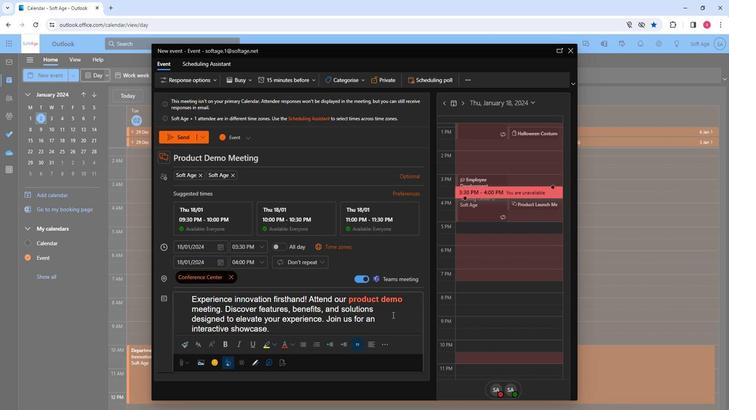 
Action: Mouse moved to (182, 132)
Screenshot: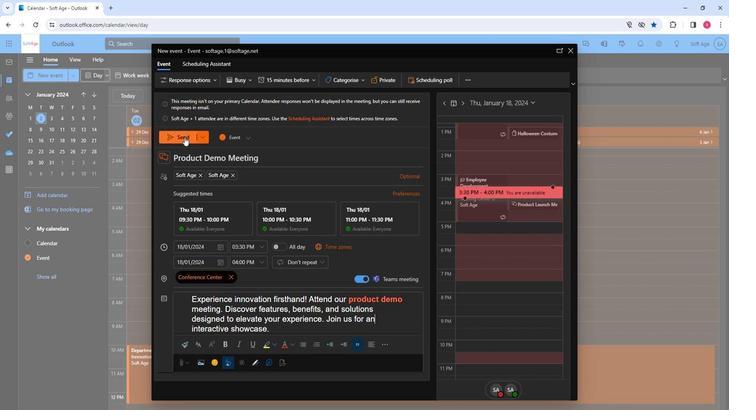 
Action: Mouse pressed left at (182, 132)
Screenshot: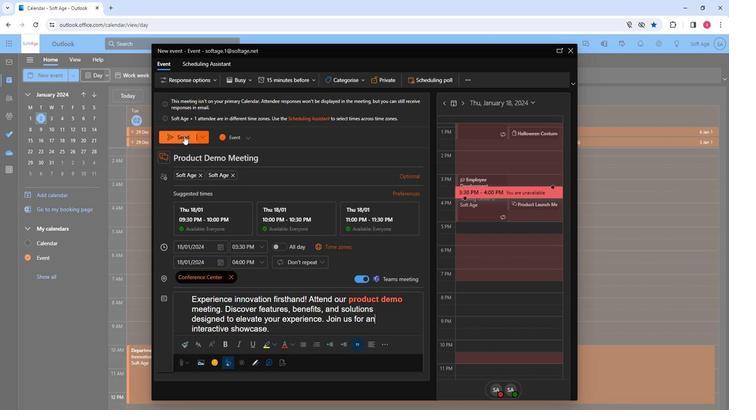 
Action: Mouse moved to (316, 306)
Screenshot: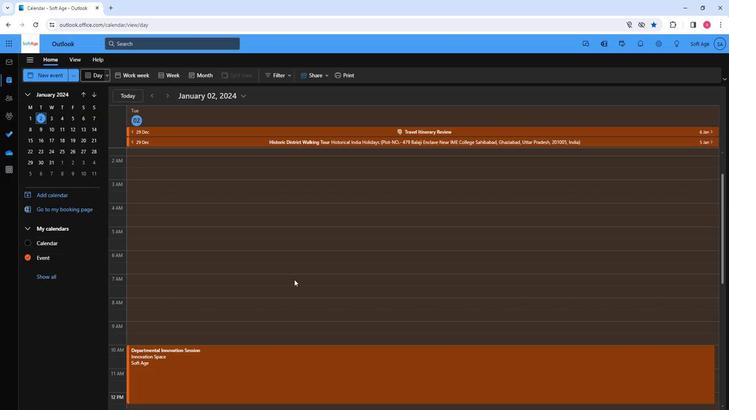 
